 Task: Create a rule when custom fields dependencies is checked by anyone except me.
Action: Mouse moved to (1102, 101)
Screenshot: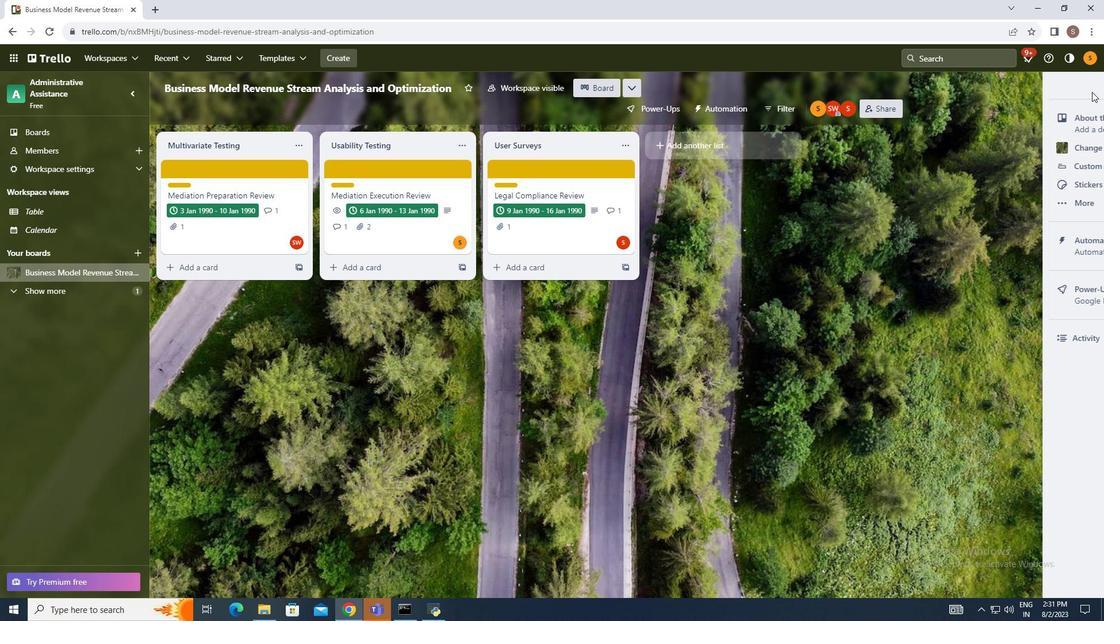 
Action: Mouse pressed left at (1102, 101)
Screenshot: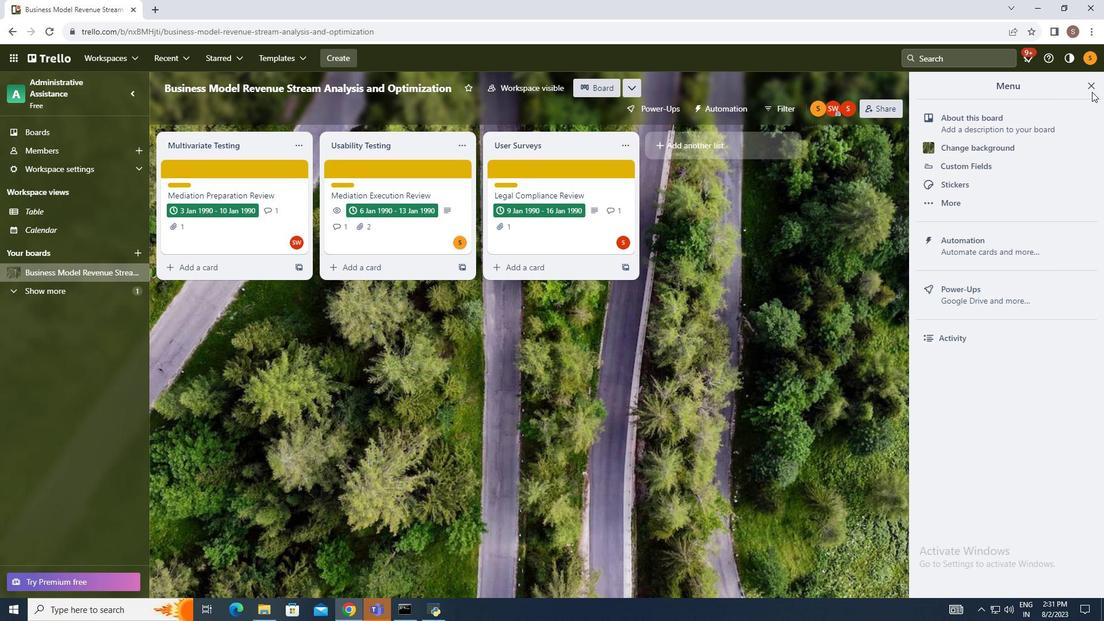 
Action: Mouse moved to (1000, 255)
Screenshot: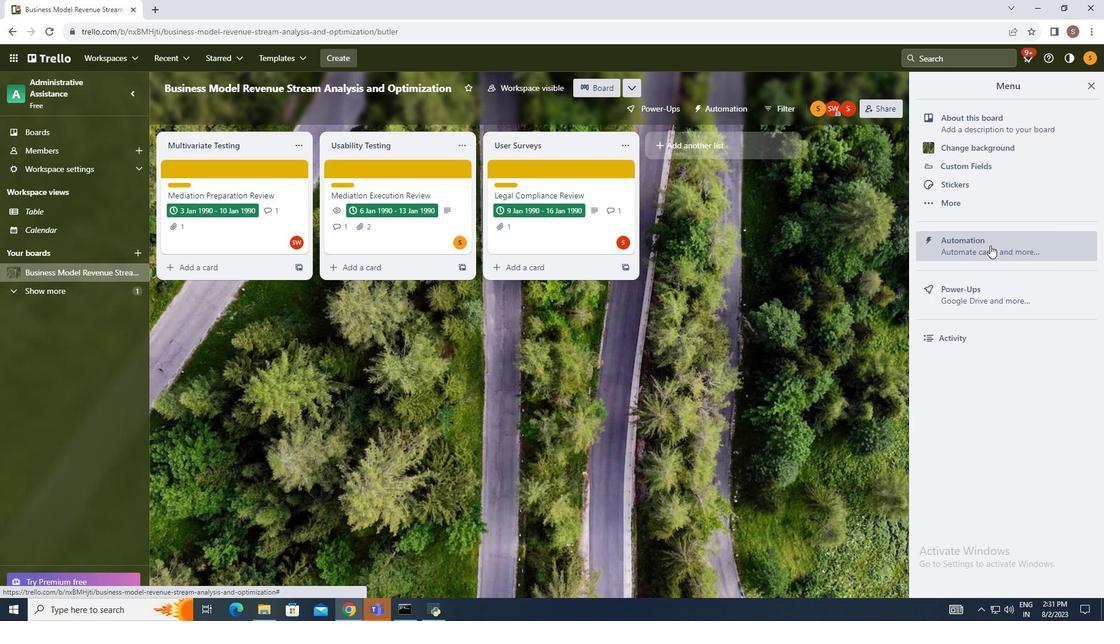 
Action: Mouse pressed left at (1000, 255)
Screenshot: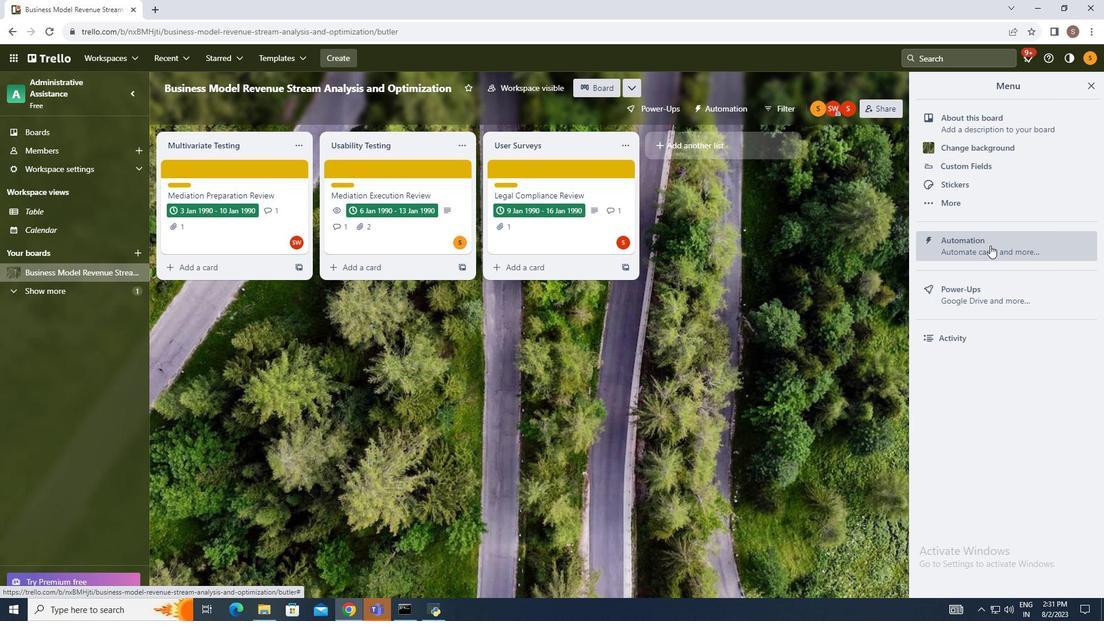 
Action: Mouse moved to (224, 214)
Screenshot: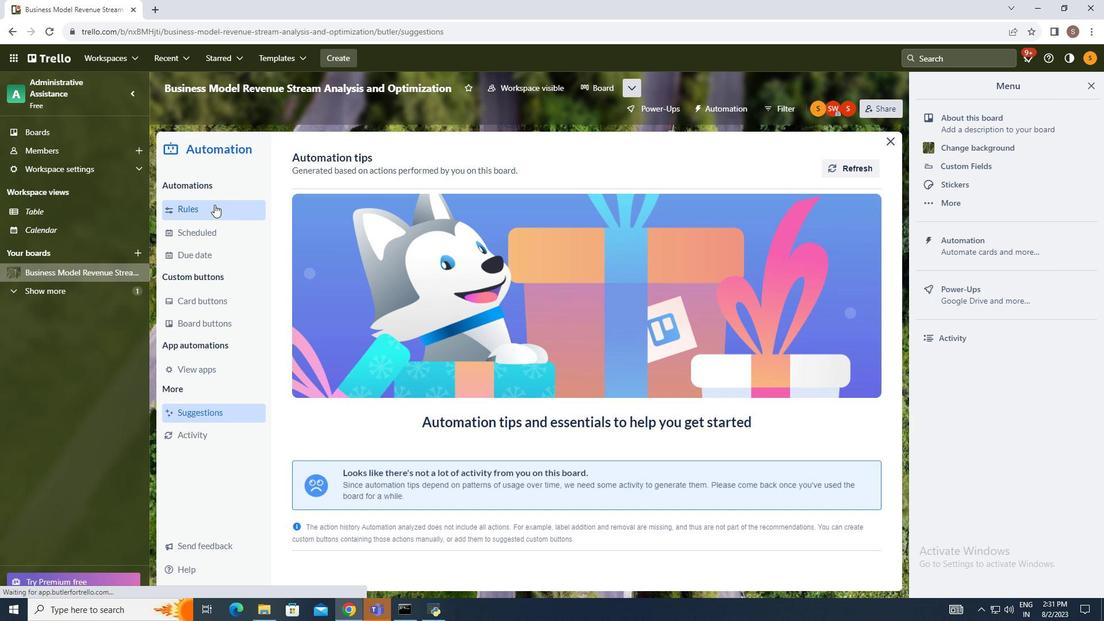 
Action: Mouse pressed left at (224, 214)
Screenshot: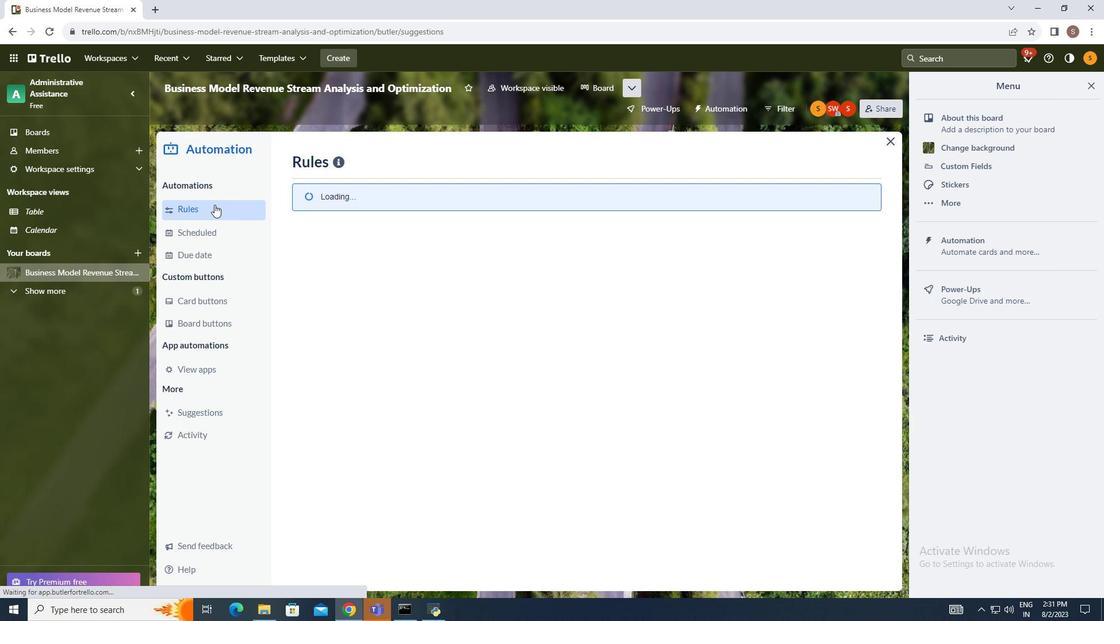 
Action: Mouse moved to (766, 170)
Screenshot: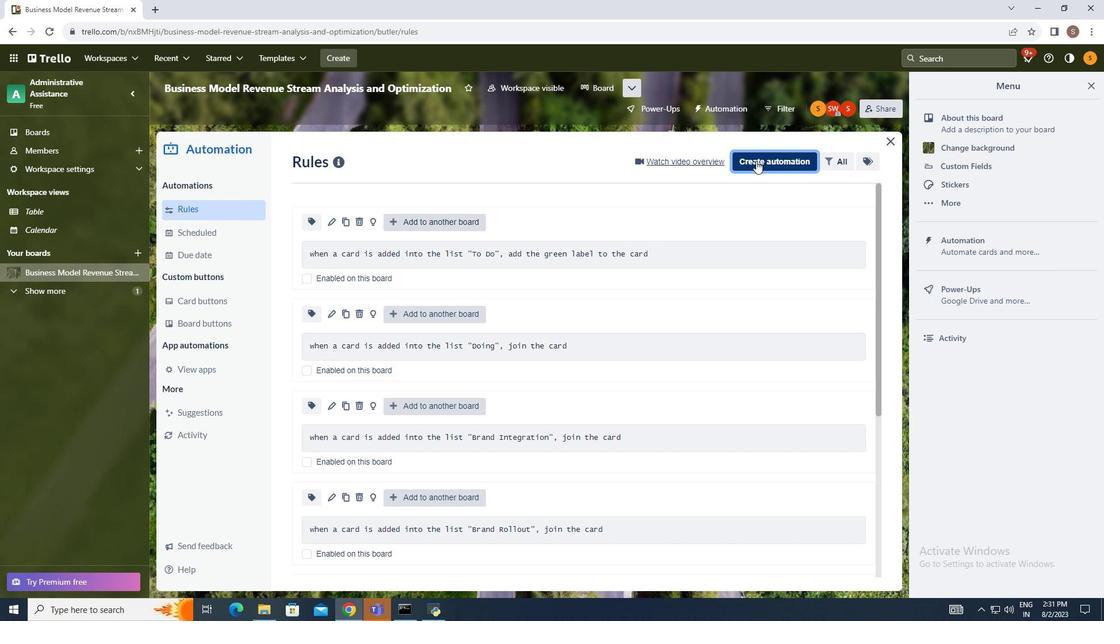 
Action: Mouse pressed left at (766, 170)
Screenshot: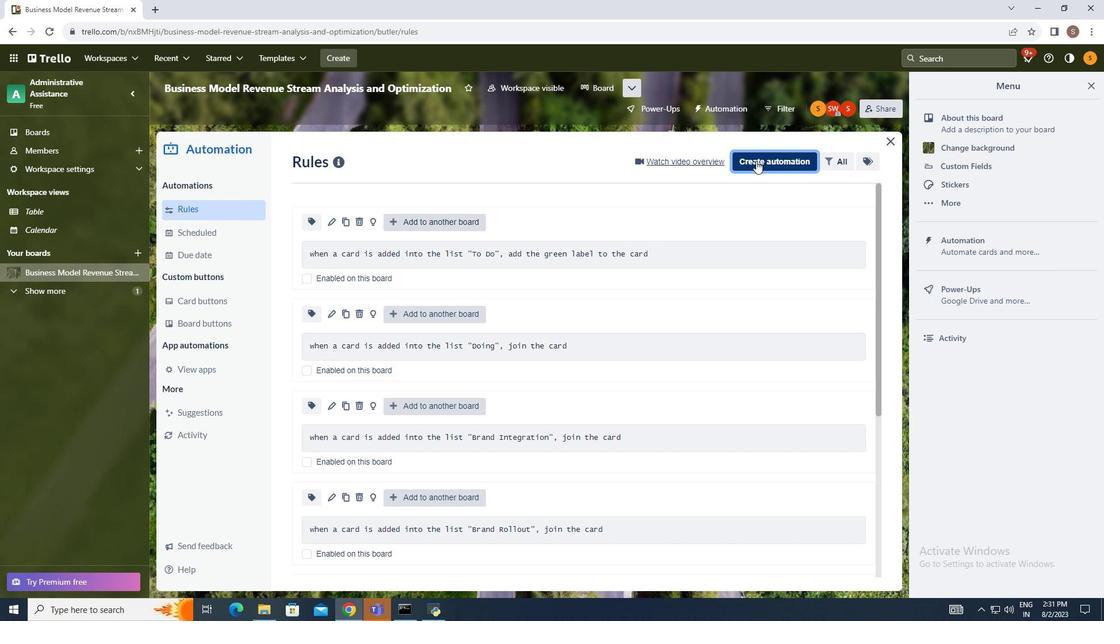 
Action: Mouse moved to (608, 281)
Screenshot: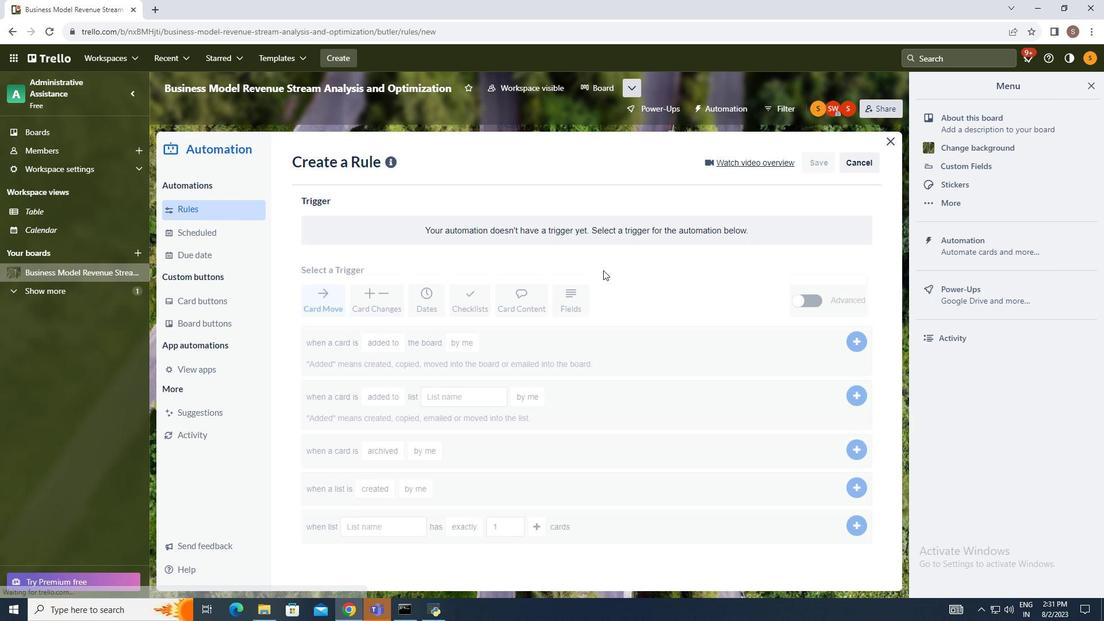 
Action: Mouse pressed left at (608, 281)
Screenshot: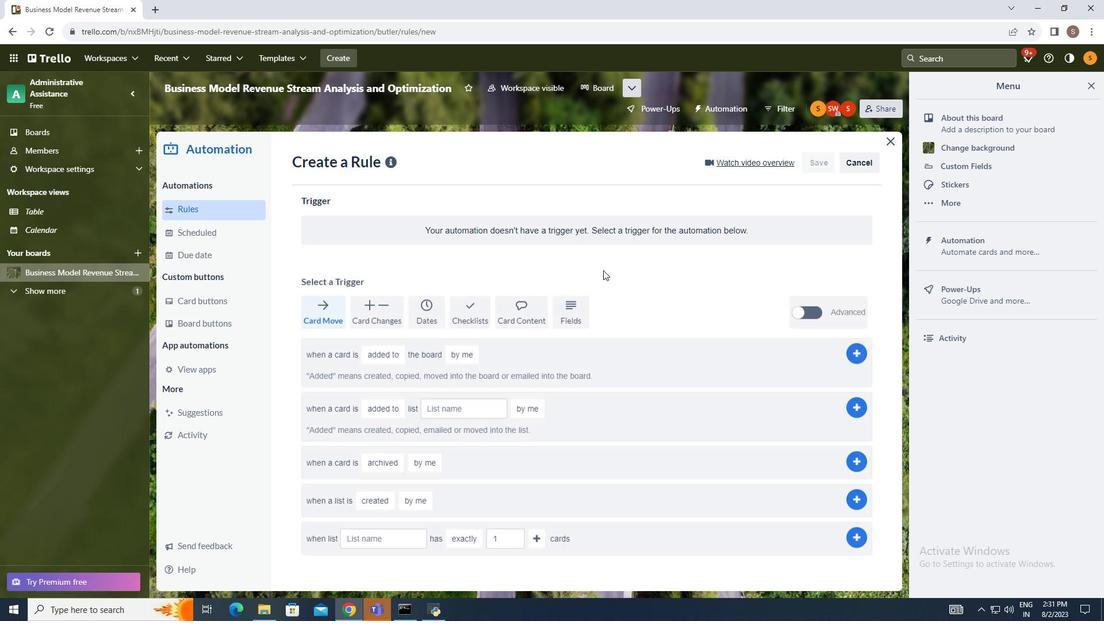 
Action: Mouse moved to (576, 322)
Screenshot: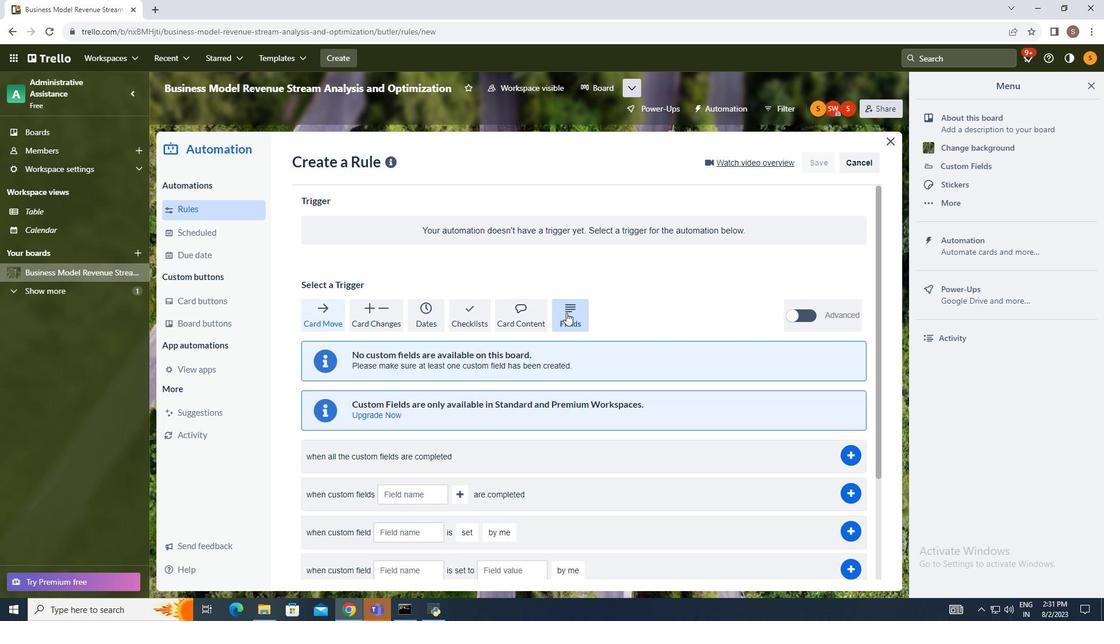 
Action: Mouse pressed left at (576, 322)
Screenshot: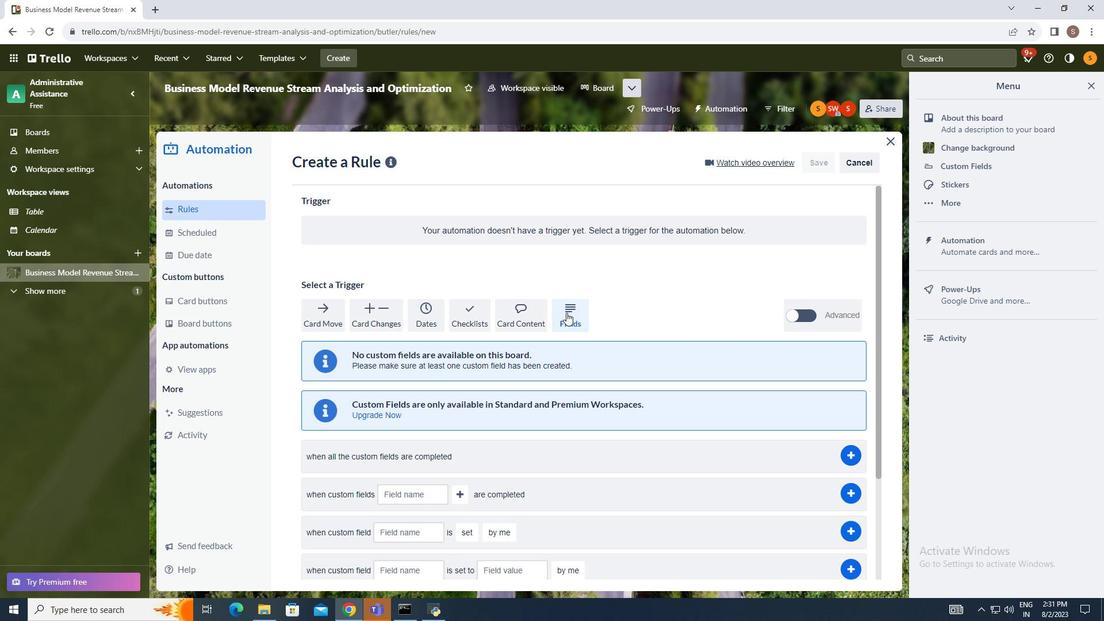 
Action: Mouse moved to (554, 453)
Screenshot: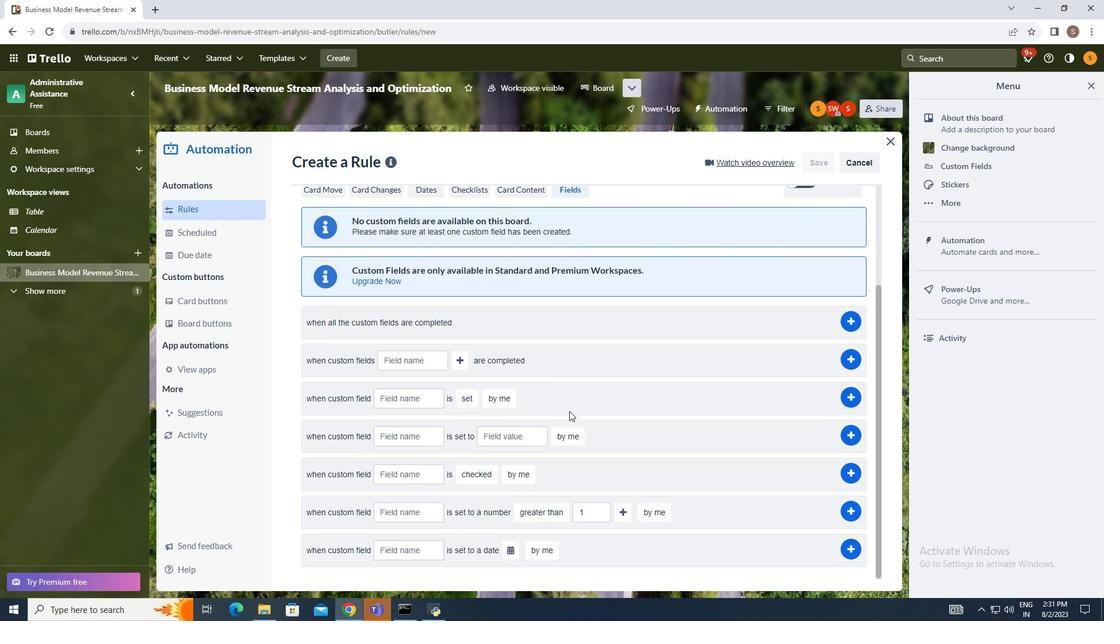 
Action: Mouse scrolled (554, 453) with delta (0, 0)
Screenshot: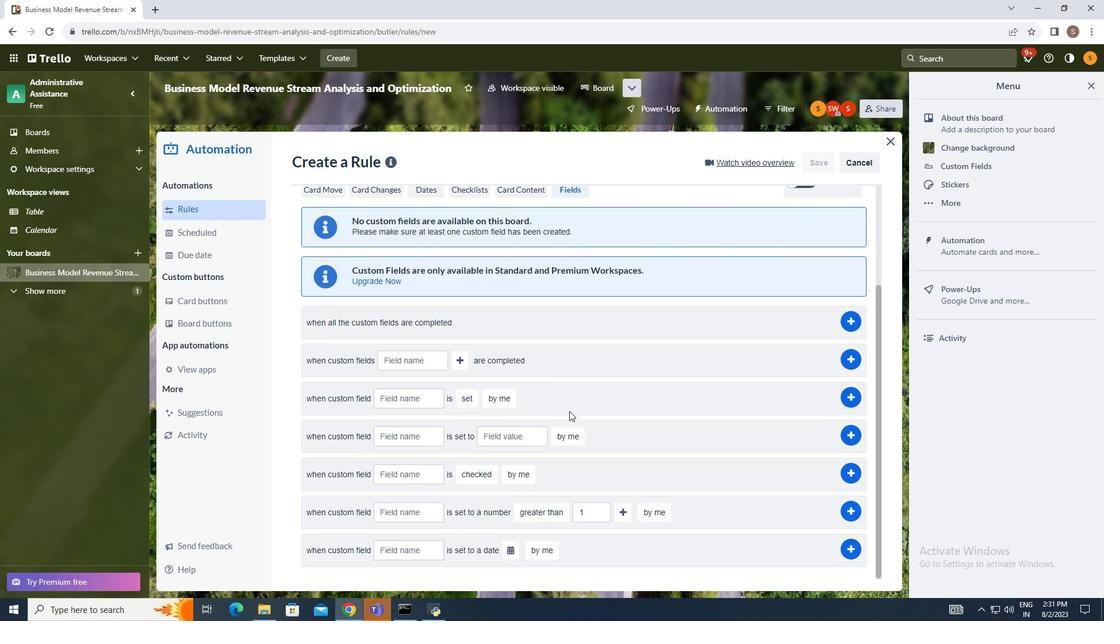 
Action: Mouse moved to (560, 451)
Screenshot: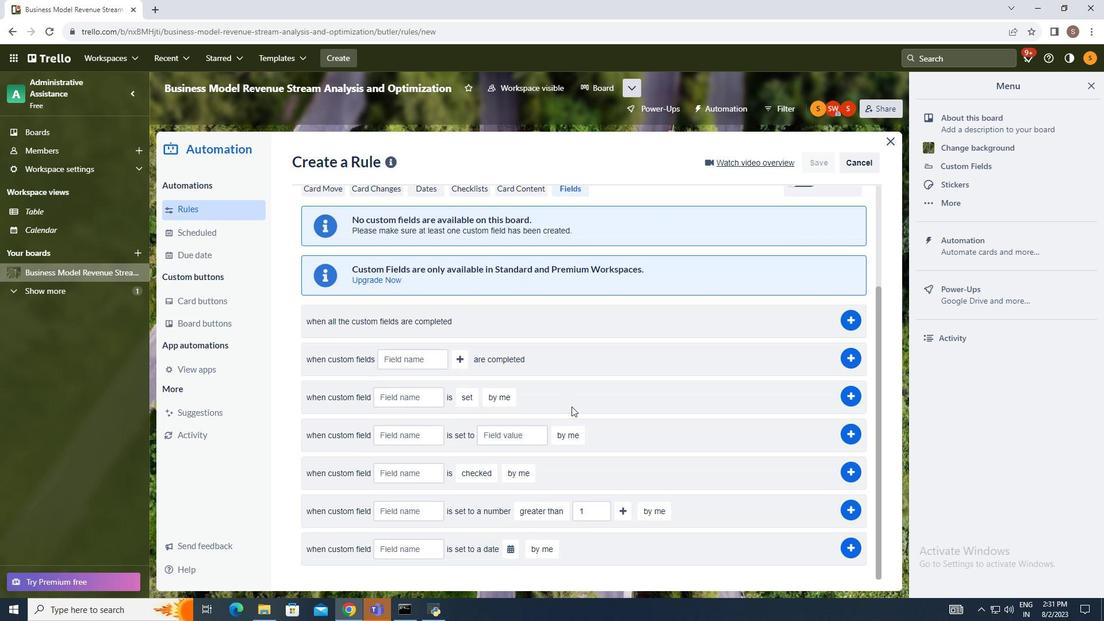 
Action: Mouse scrolled (560, 450) with delta (0, 0)
Screenshot: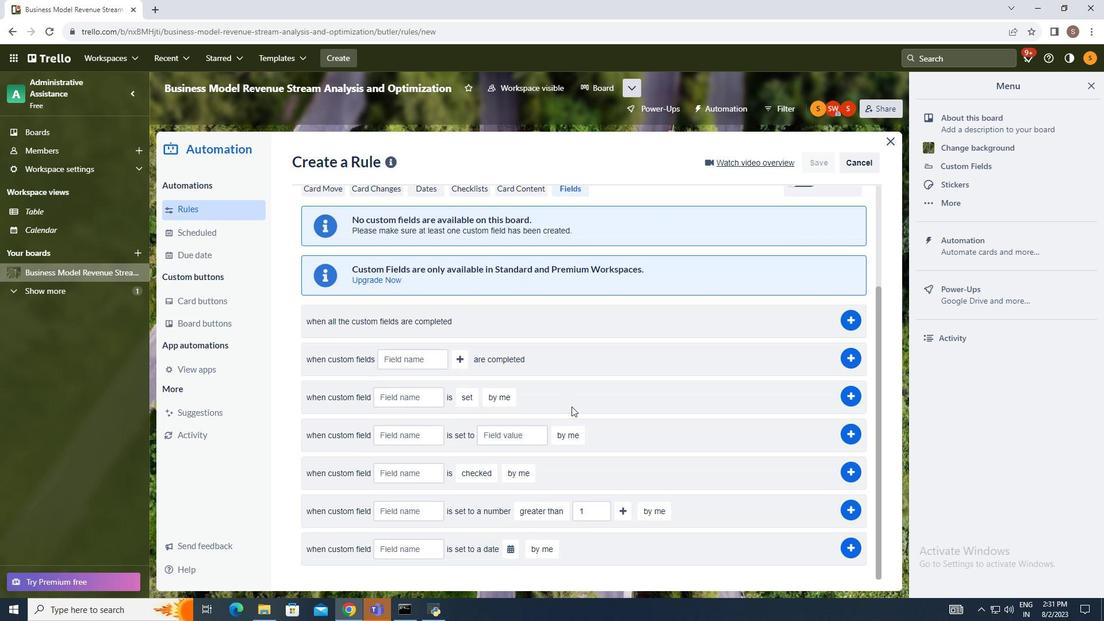 
Action: Mouse moved to (569, 446)
Screenshot: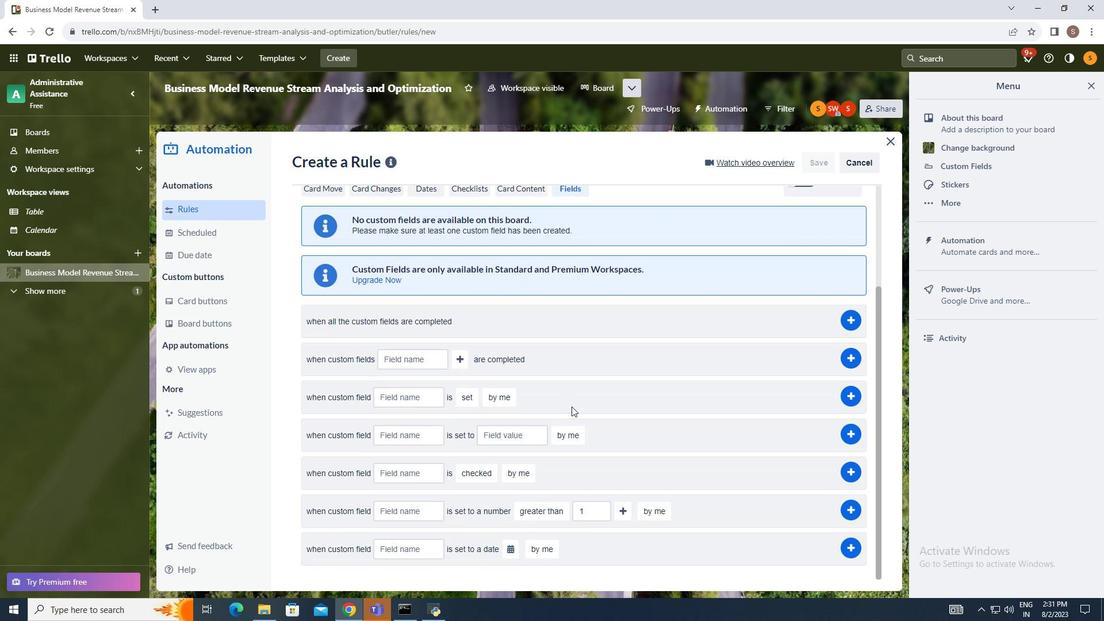 
Action: Mouse scrolled (569, 445) with delta (0, 0)
Screenshot: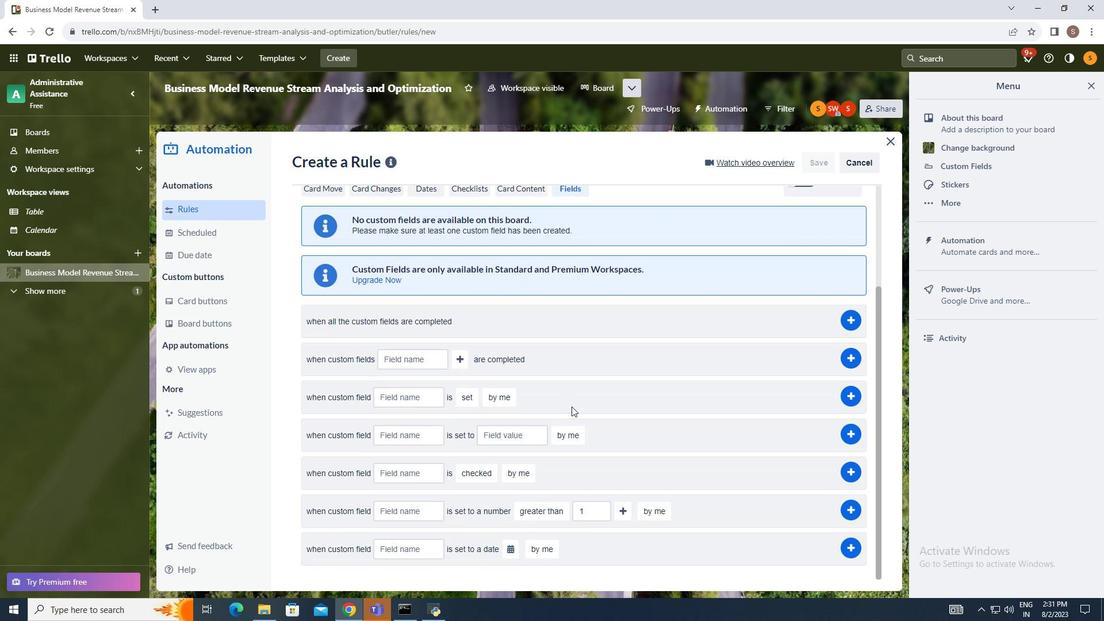 
Action: Mouse moved to (572, 442)
Screenshot: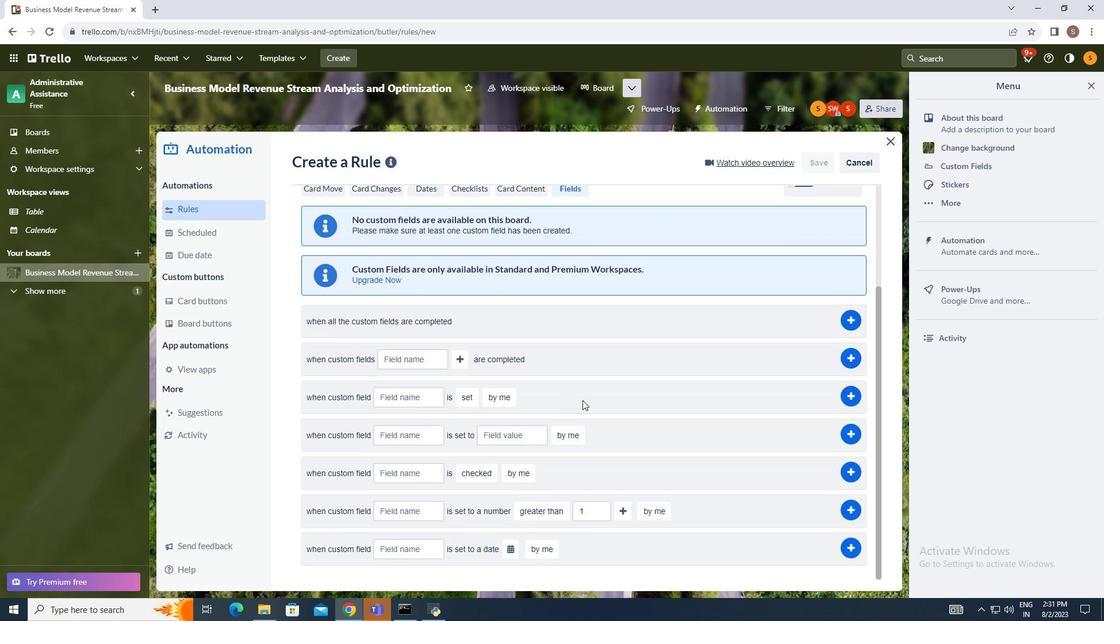 
Action: Mouse scrolled (572, 442) with delta (0, 0)
Screenshot: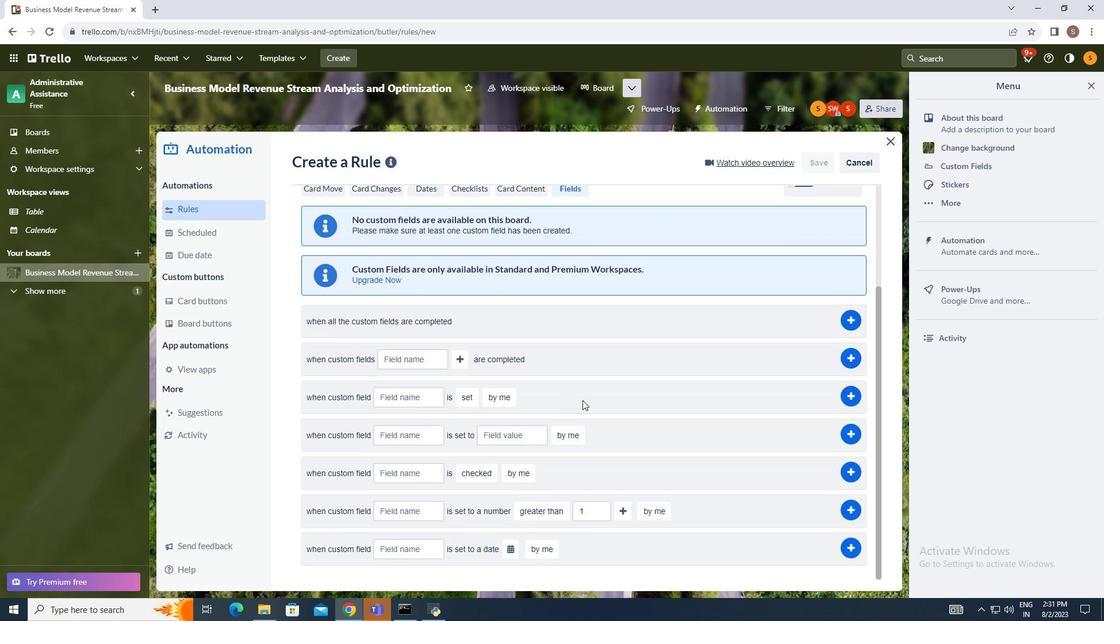 
Action: Mouse moved to (574, 431)
Screenshot: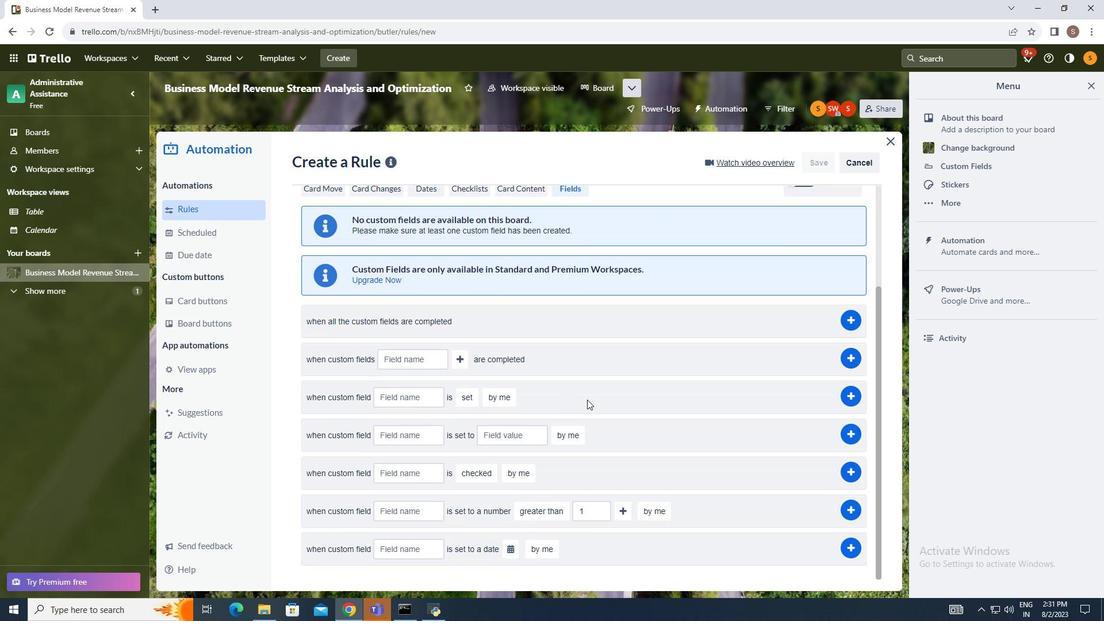 
Action: Mouse scrolled (574, 430) with delta (0, 0)
Screenshot: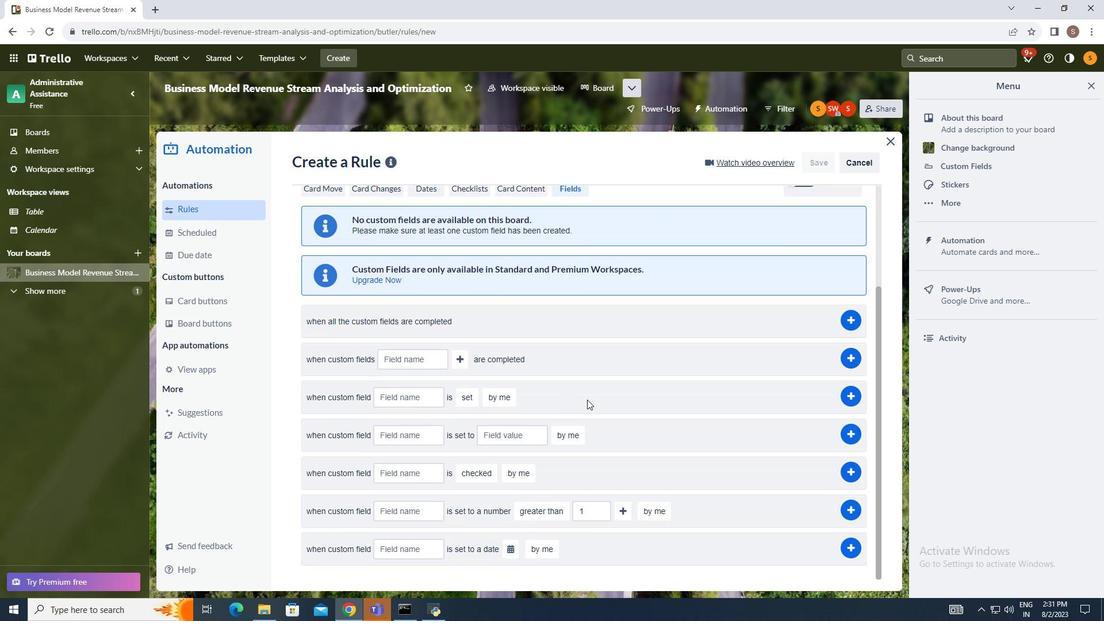 
Action: Mouse moved to (579, 421)
Screenshot: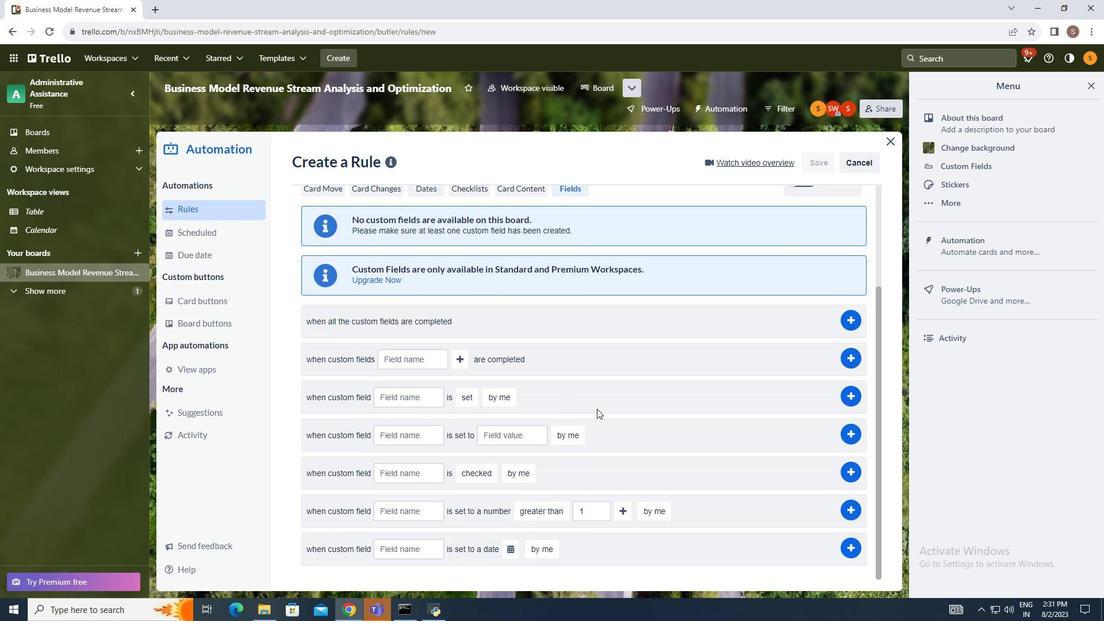 
Action: Mouse scrolled (579, 420) with delta (0, 0)
Screenshot: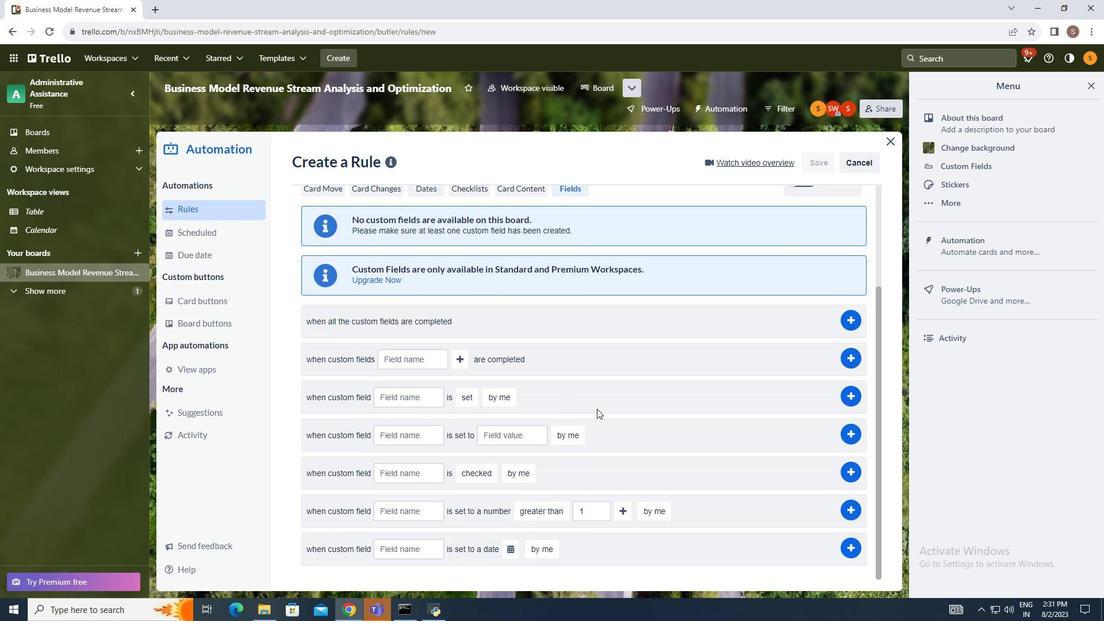 
Action: Mouse moved to (605, 415)
Screenshot: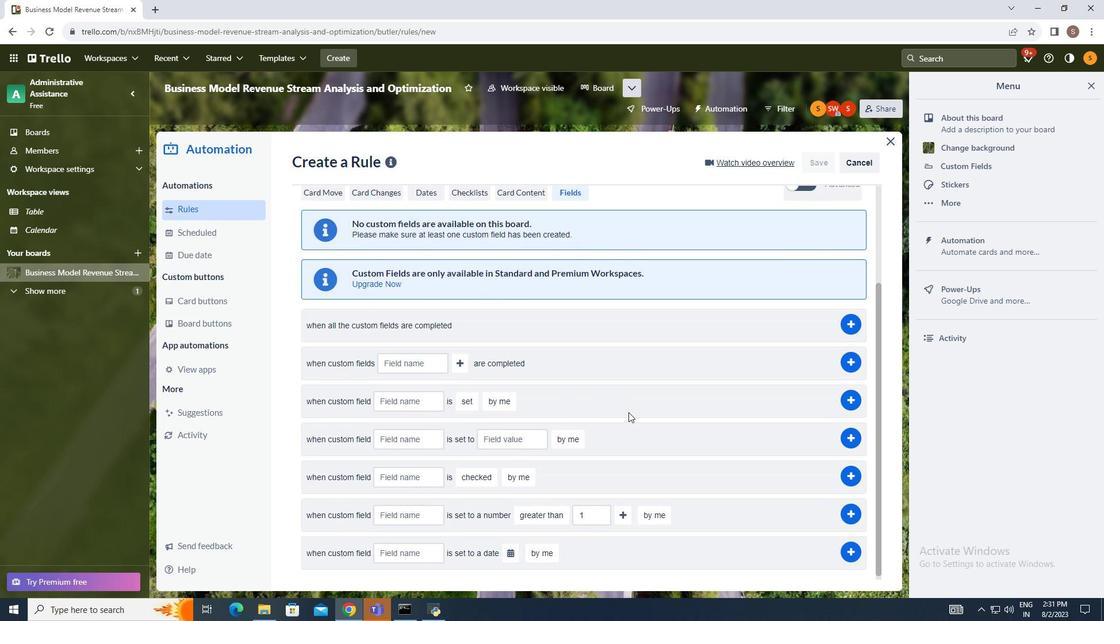 
Action: Mouse scrolled (605, 415) with delta (0, 0)
Screenshot: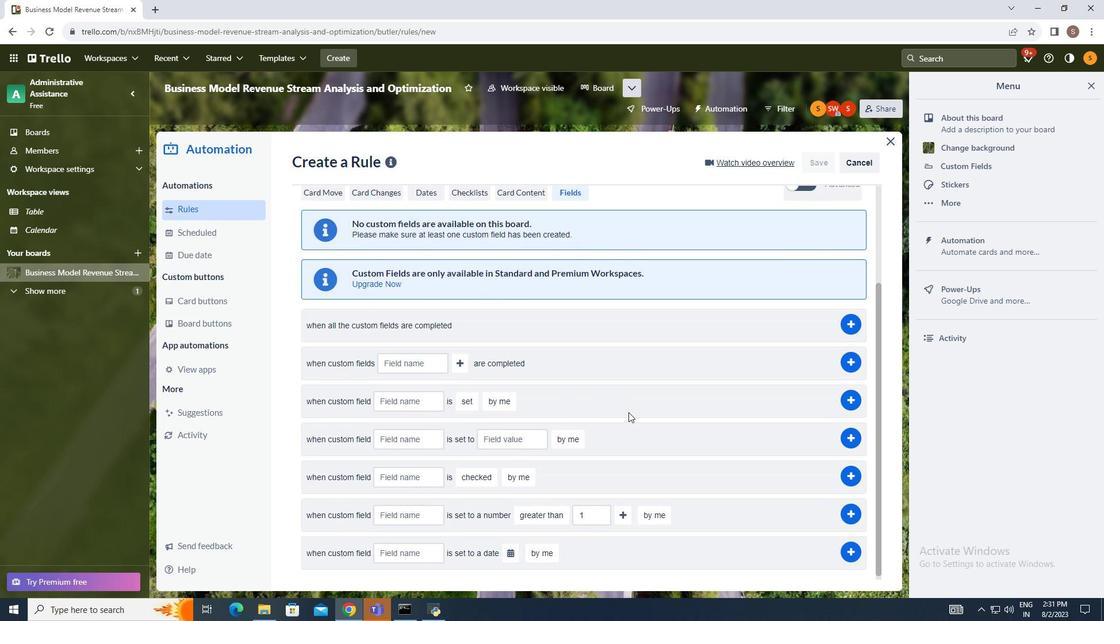 
Action: Mouse moved to (606, 417)
Screenshot: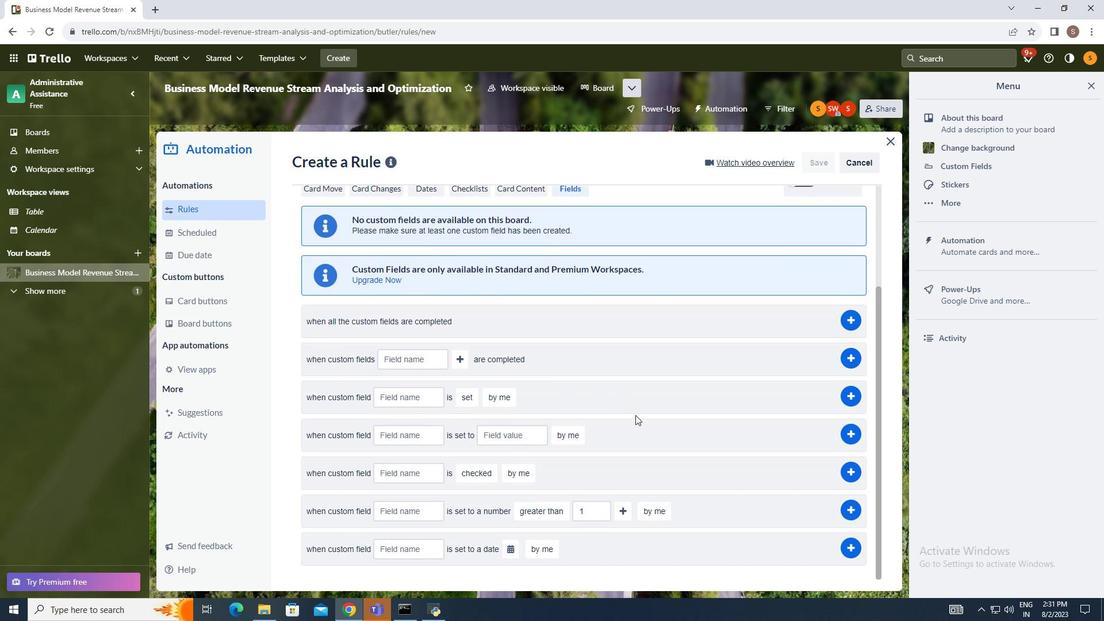
Action: Mouse scrolled (606, 416) with delta (0, 0)
Screenshot: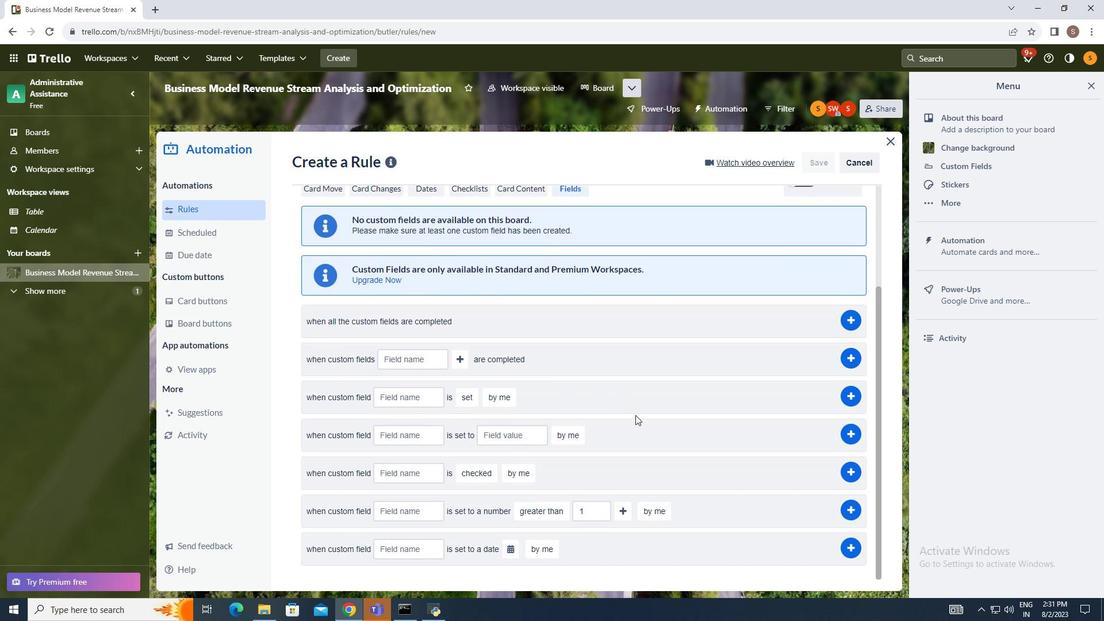
Action: Mouse moved to (608, 421)
Screenshot: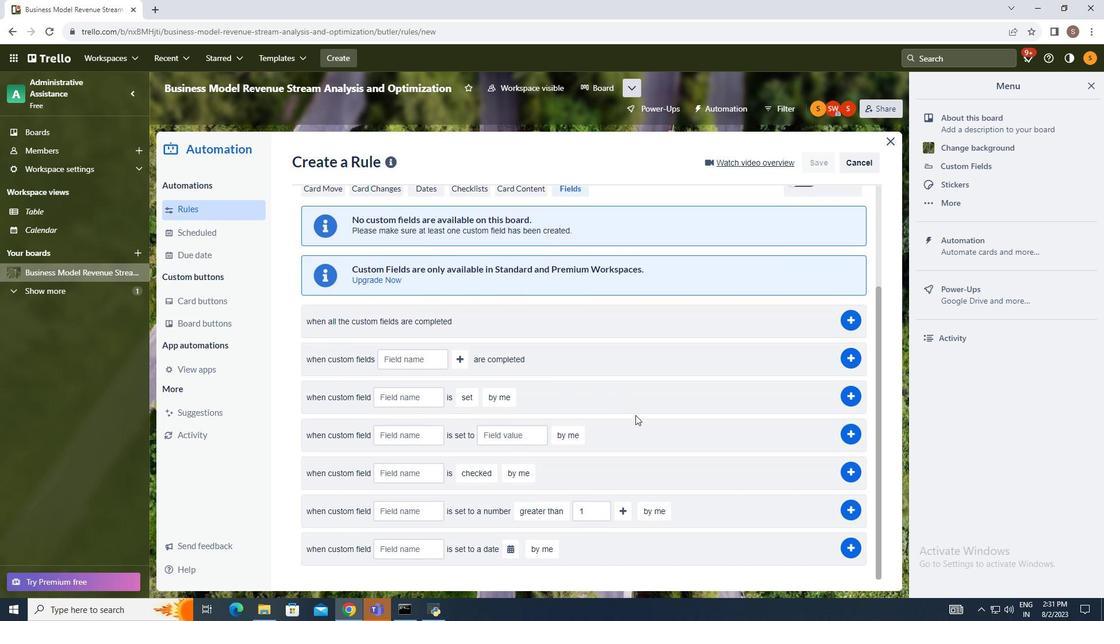 
Action: Mouse scrolled (608, 421) with delta (0, 0)
Screenshot: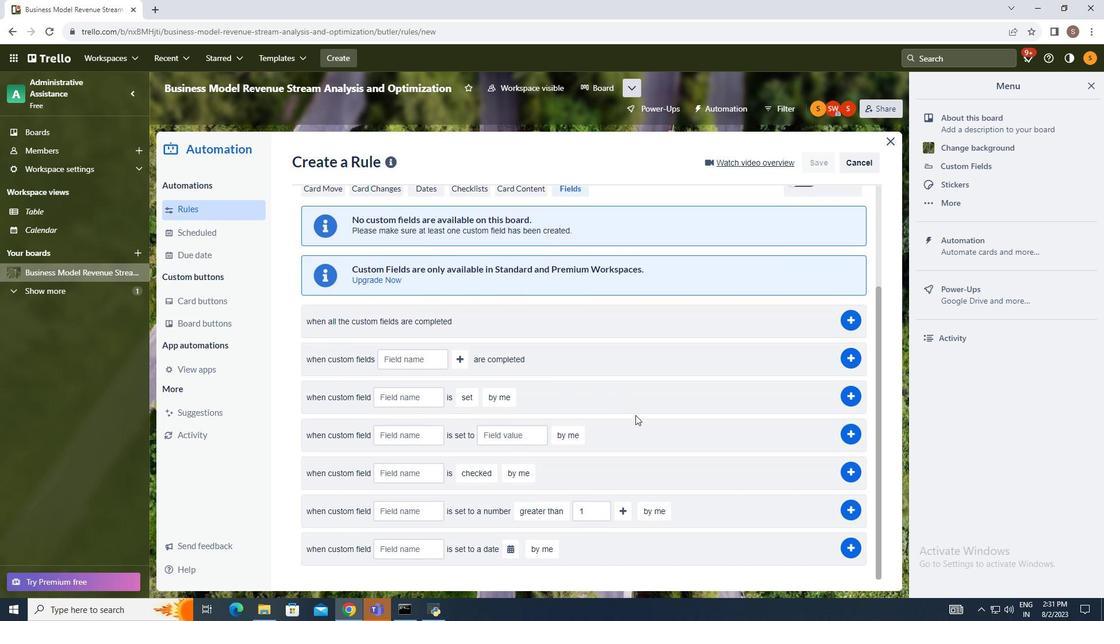
Action: Mouse moved to (608, 421)
Screenshot: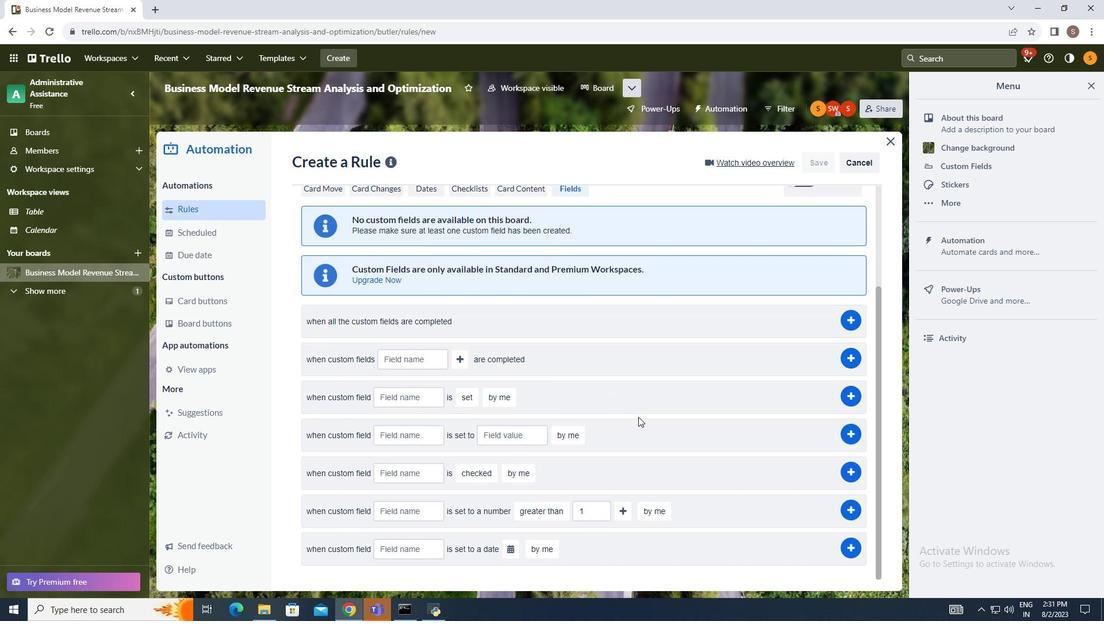 
Action: Mouse scrolled (608, 421) with delta (0, 0)
Screenshot: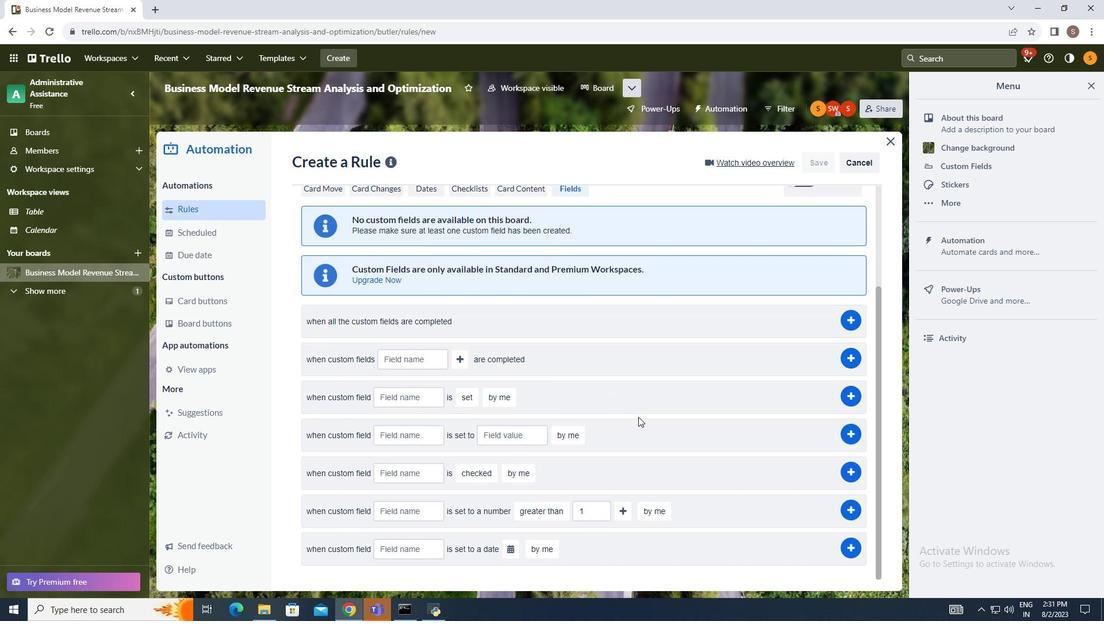
Action: Mouse moved to (649, 429)
Screenshot: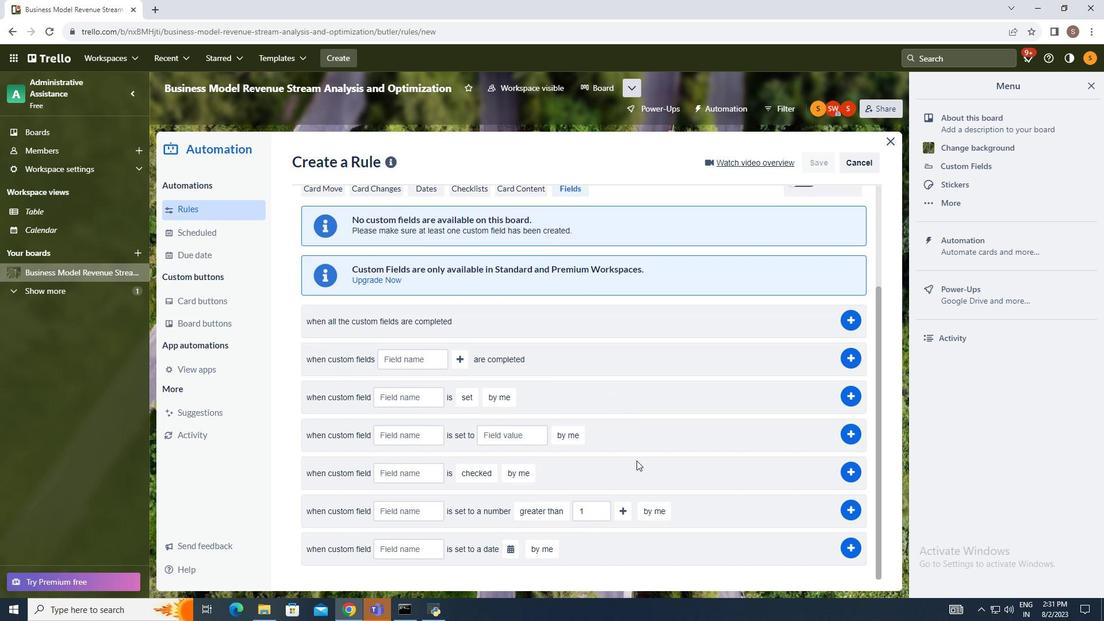 
Action: Mouse scrolled (649, 429) with delta (0, 0)
Screenshot: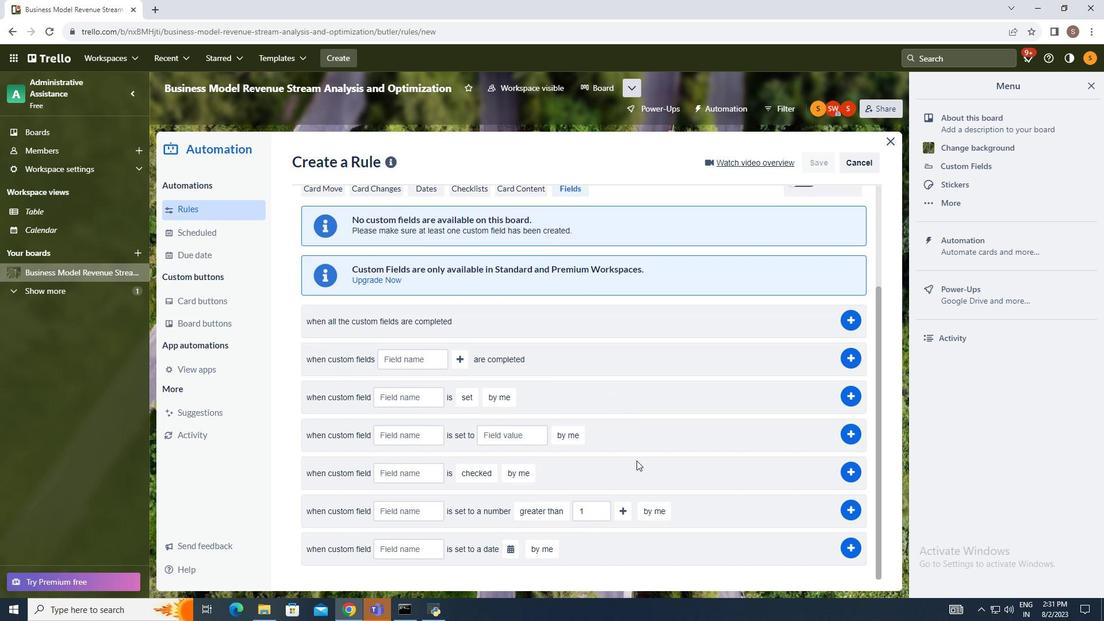 
Action: Mouse moved to (649, 429)
Screenshot: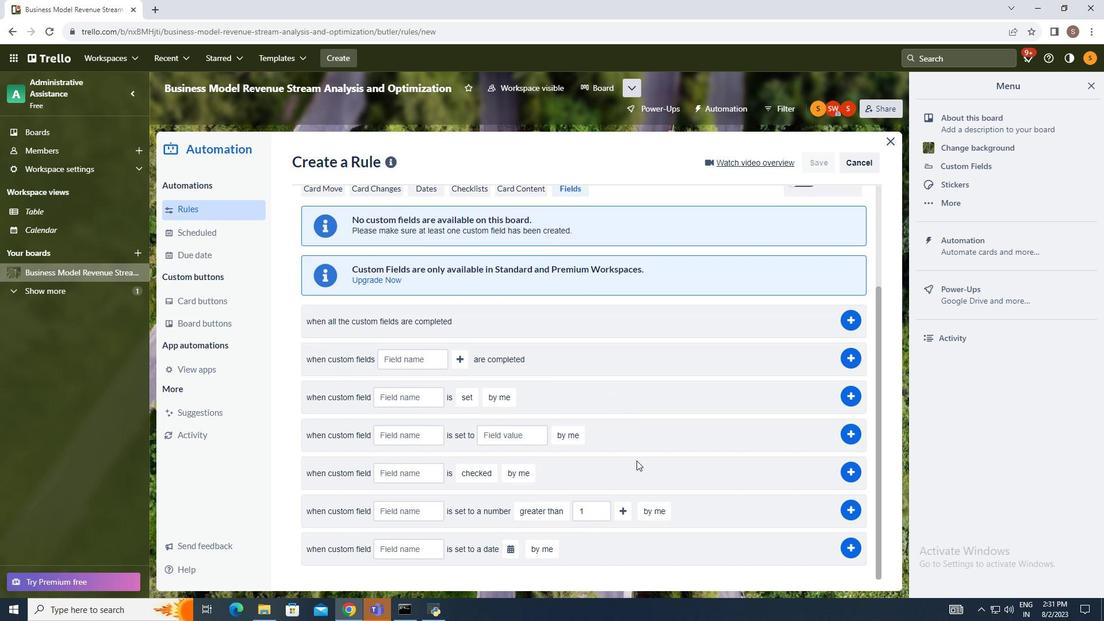 
Action: Mouse scrolled (649, 429) with delta (0, 0)
Screenshot: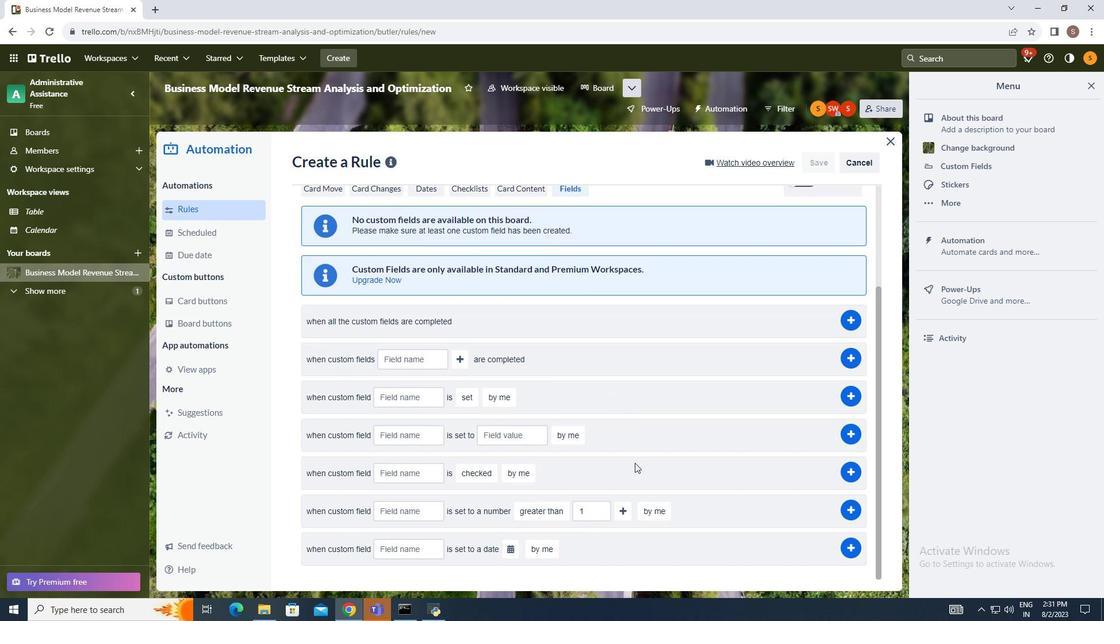 
Action: Mouse scrolled (649, 429) with delta (0, 0)
Screenshot: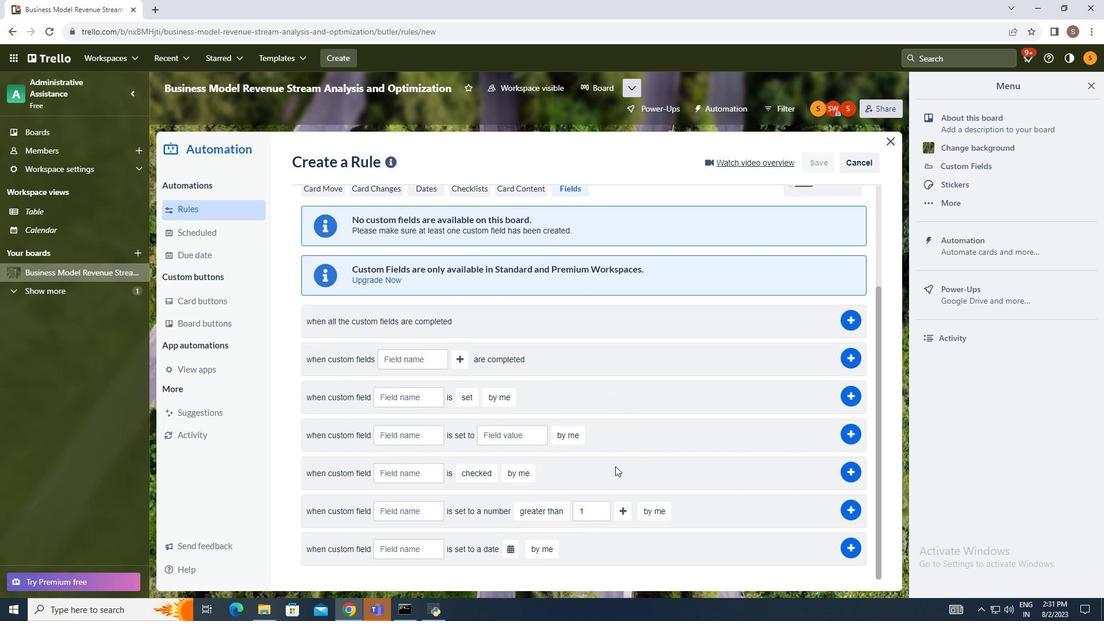 
Action: Mouse moved to (399, 481)
Screenshot: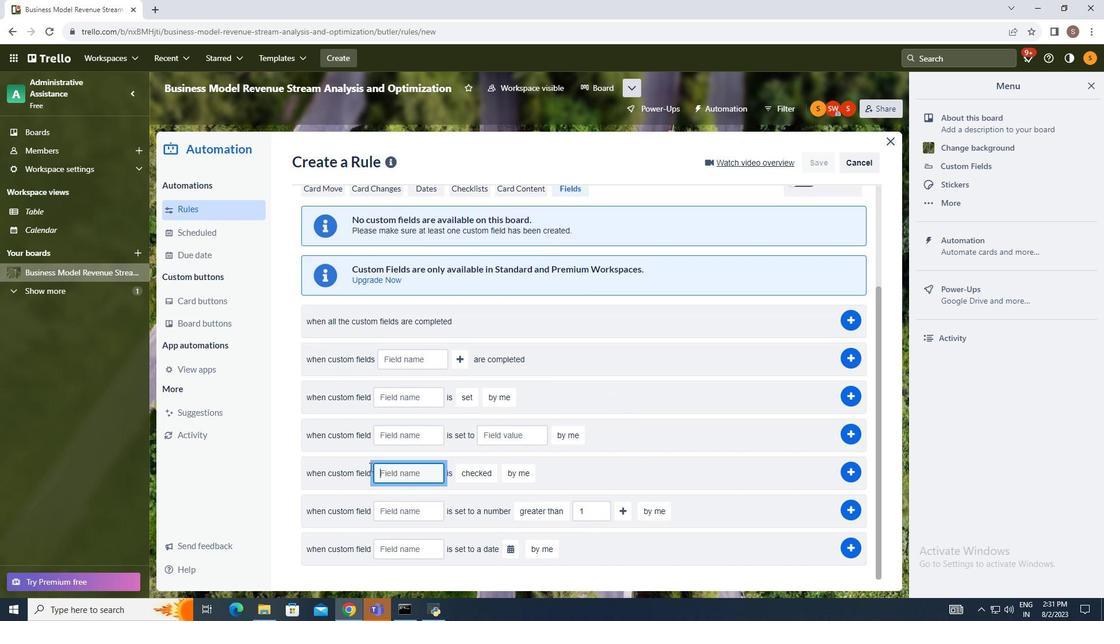
Action: Mouse pressed left at (399, 481)
Screenshot: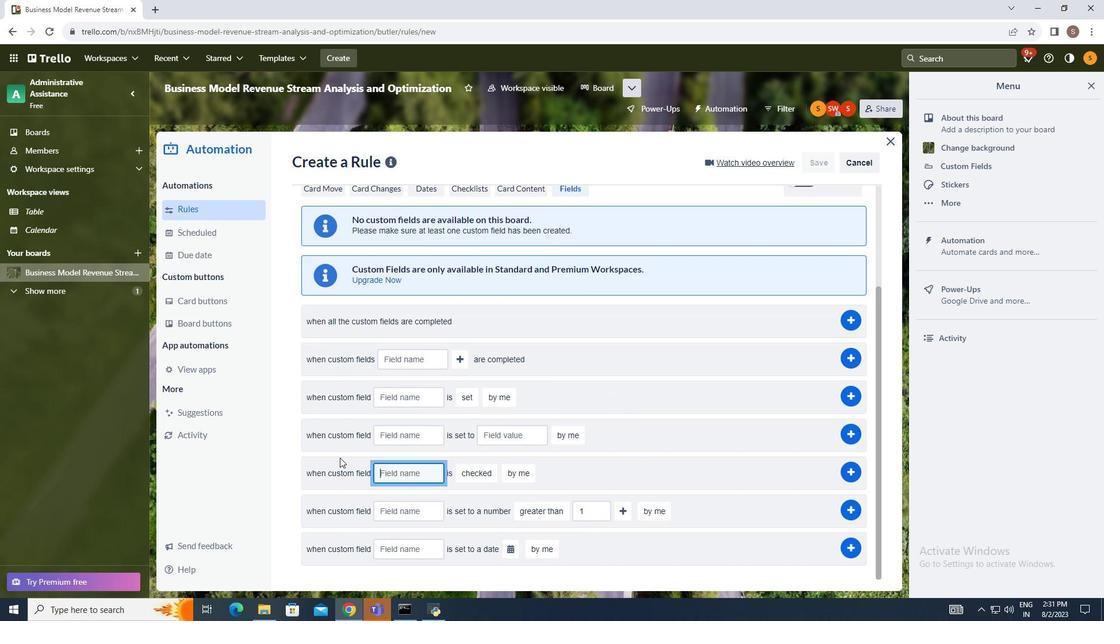 
Action: Mouse moved to (333, 467)
Screenshot: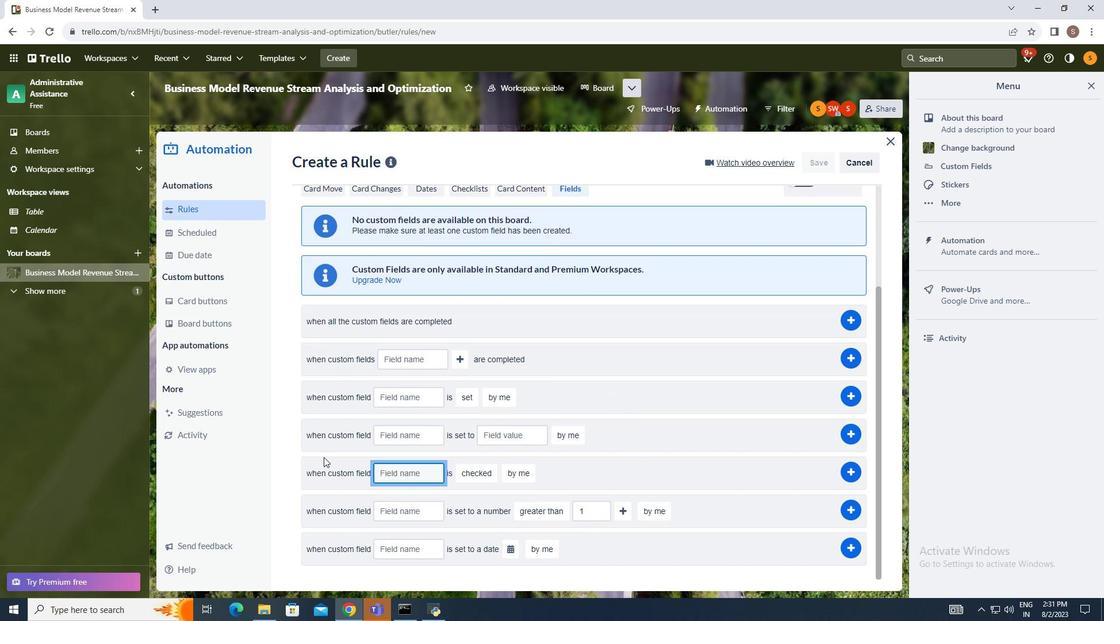 
Action: Key pressed dependencies
Screenshot: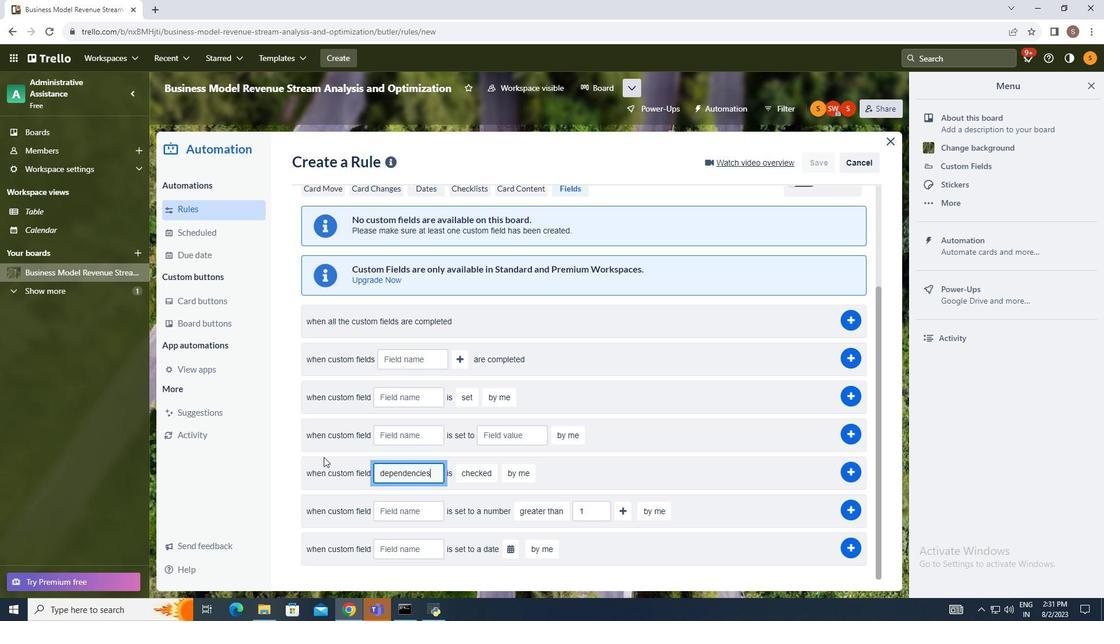 
Action: Mouse moved to (478, 483)
Screenshot: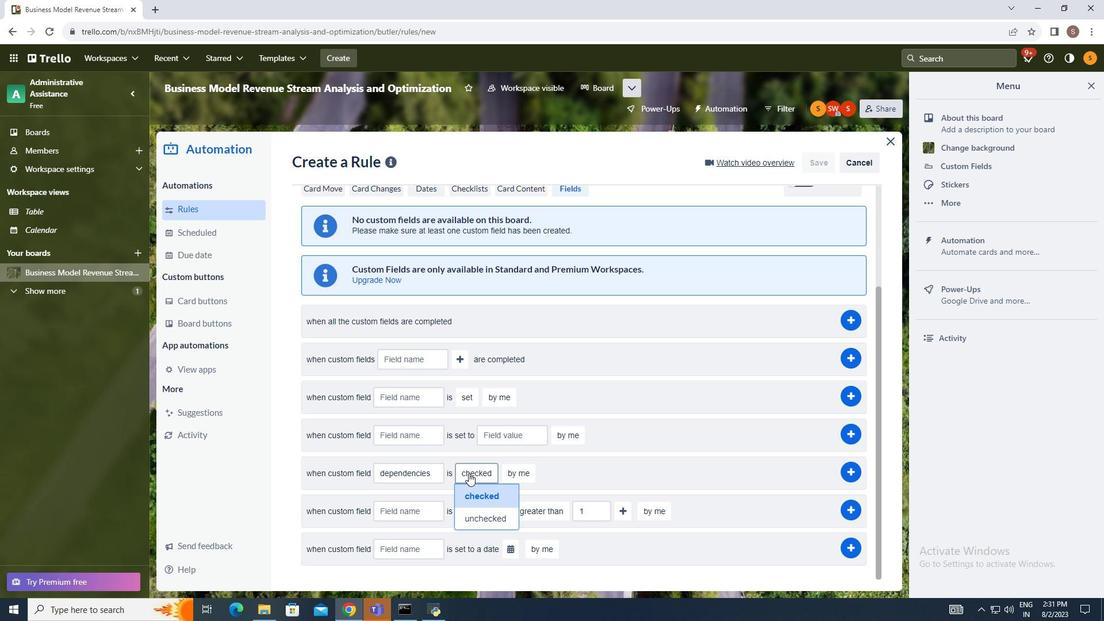 
Action: Mouse pressed left at (478, 483)
Screenshot: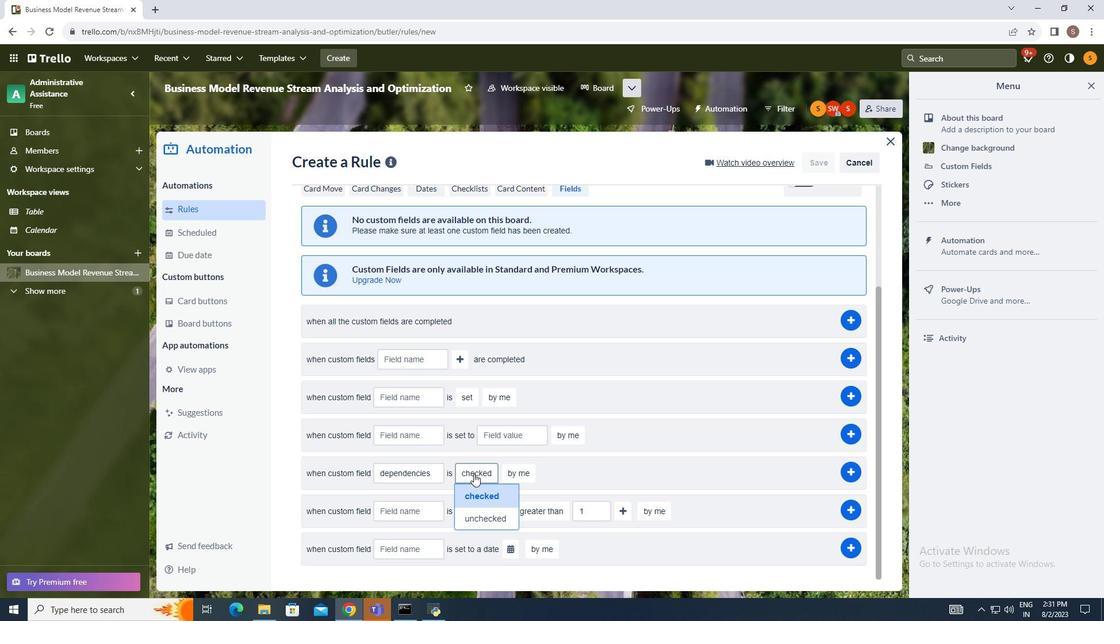 
Action: Mouse moved to (491, 502)
Screenshot: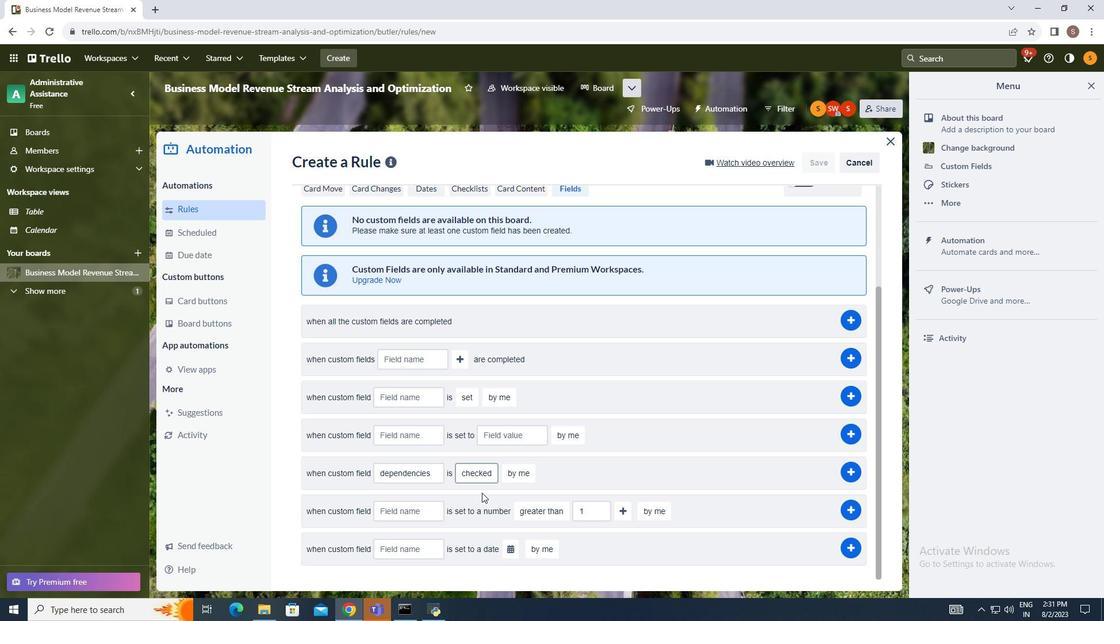 
Action: Mouse pressed left at (491, 502)
Screenshot: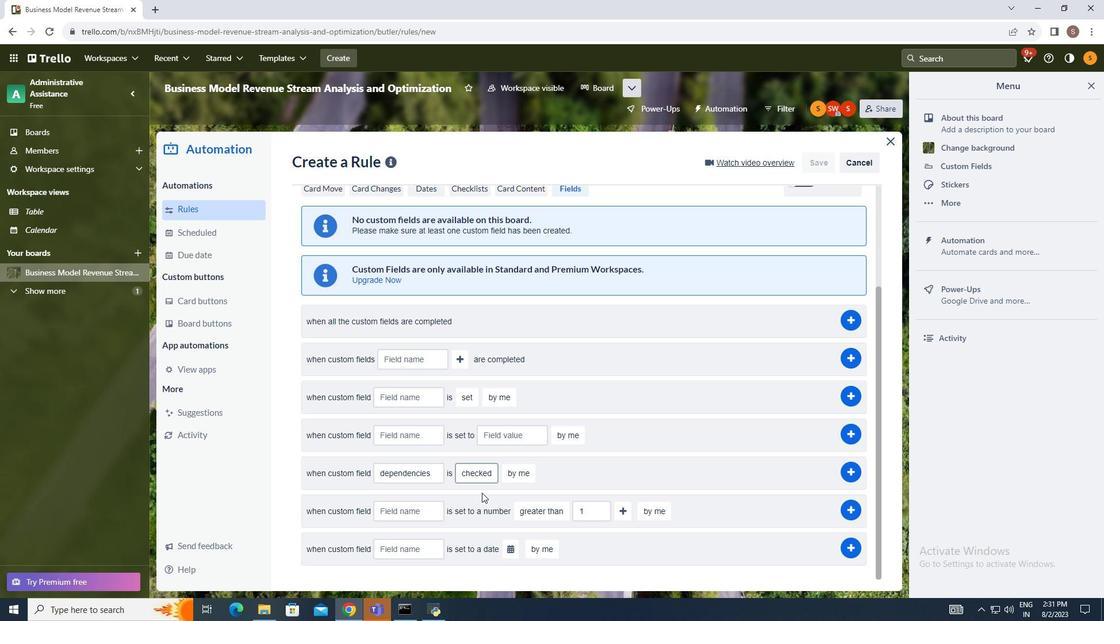 
Action: Mouse moved to (523, 488)
Screenshot: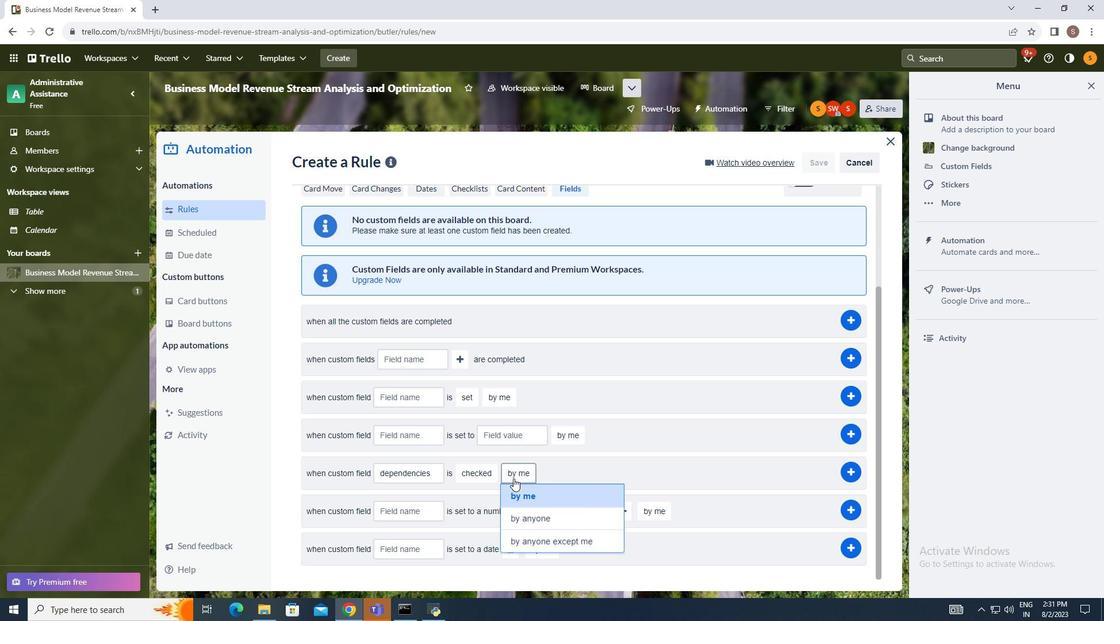 
Action: Mouse pressed left at (523, 488)
Screenshot: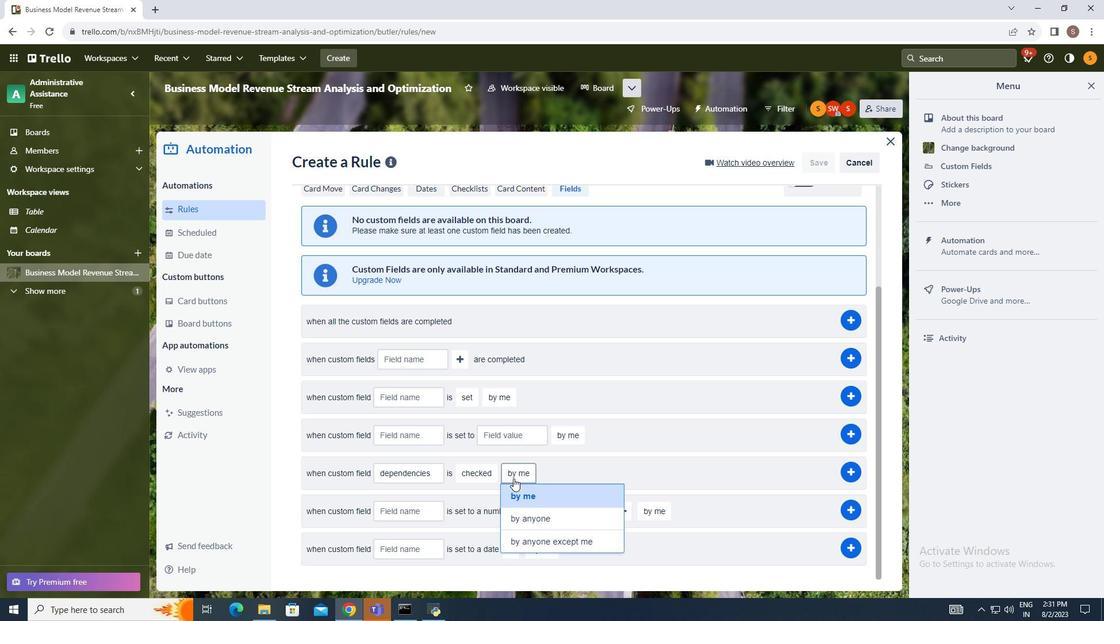 
Action: Mouse moved to (549, 555)
Screenshot: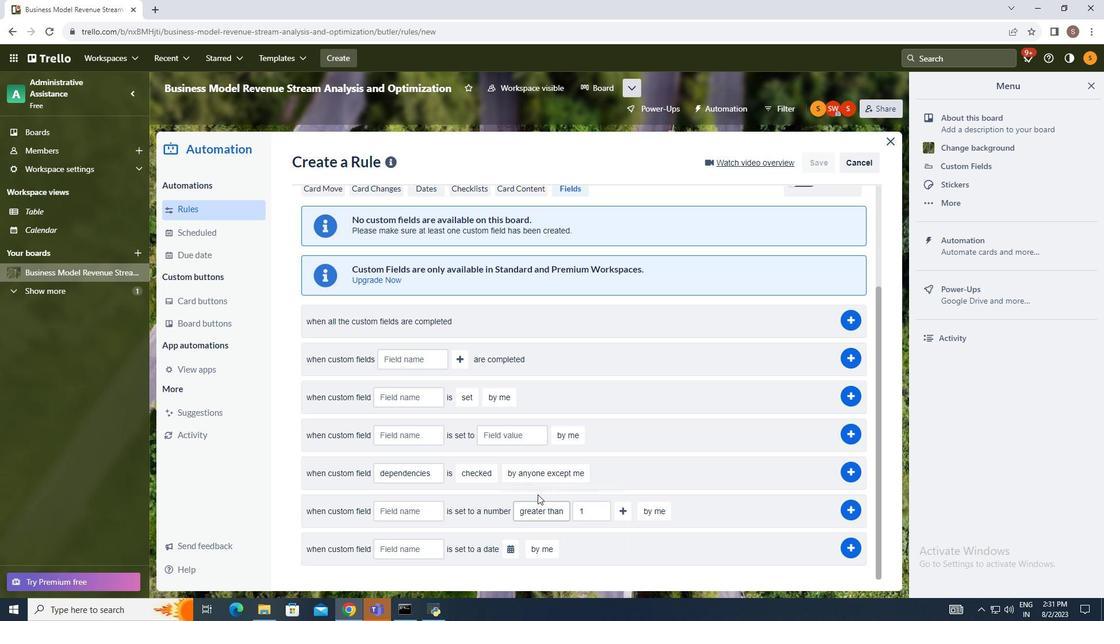 
Action: Mouse pressed left at (549, 555)
Screenshot: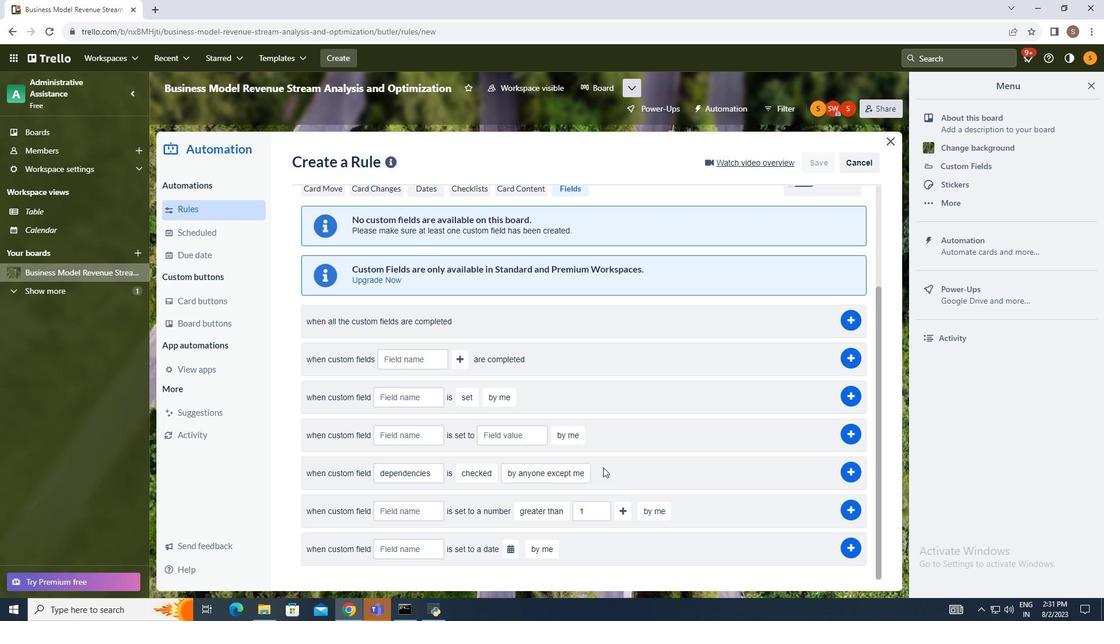 
Action: Mouse moved to (863, 483)
Screenshot: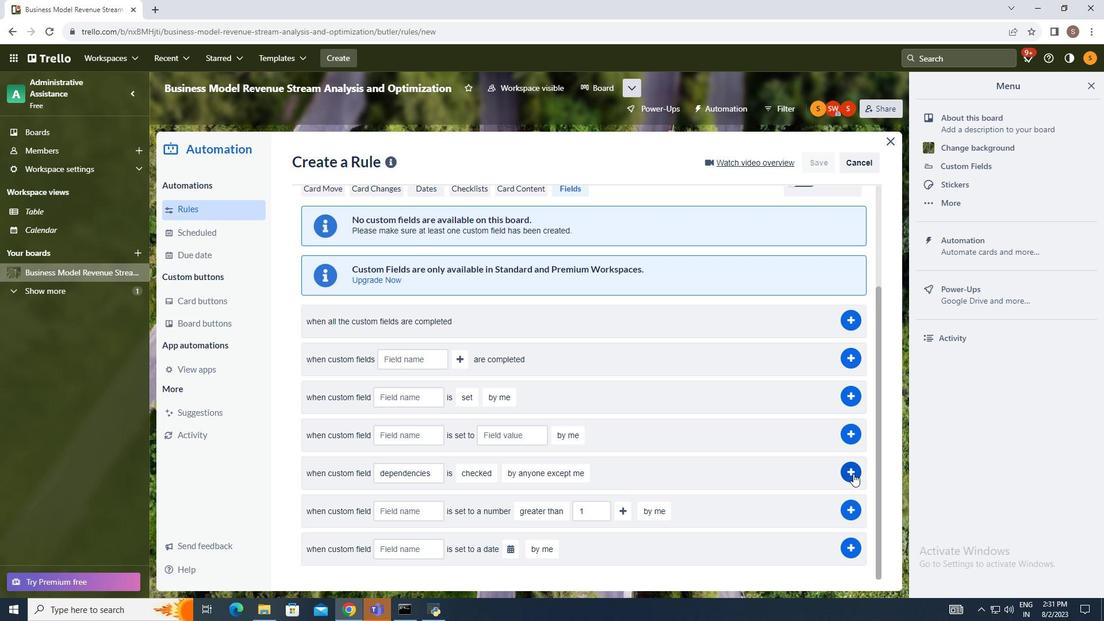 
Action: Mouse pressed left at (863, 483)
Screenshot: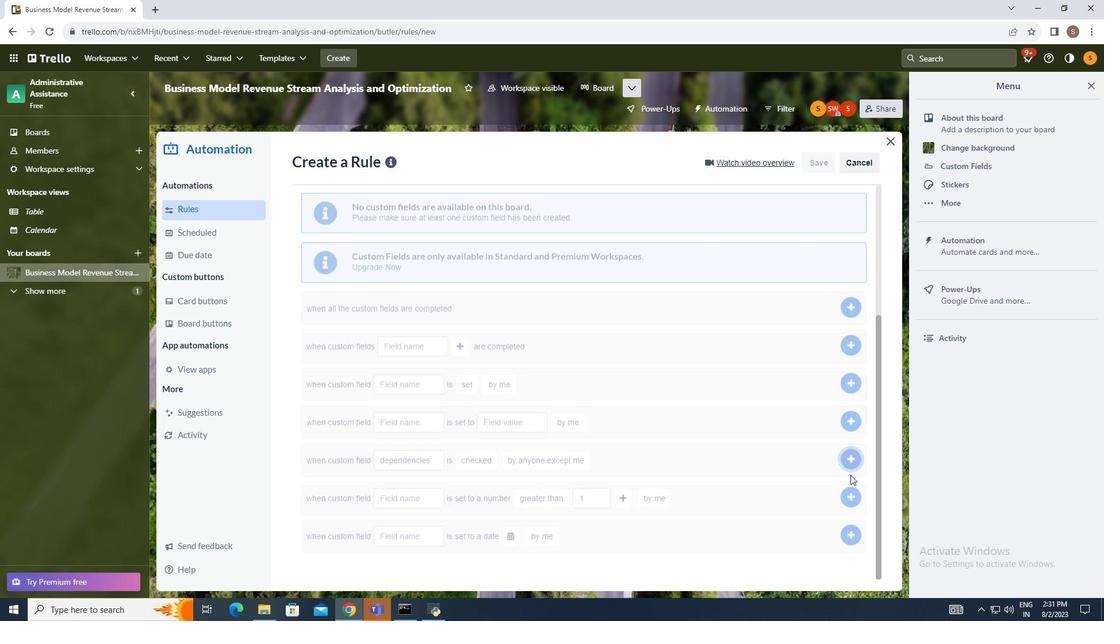 
Action: Mouse moved to (938, 472)
Screenshot: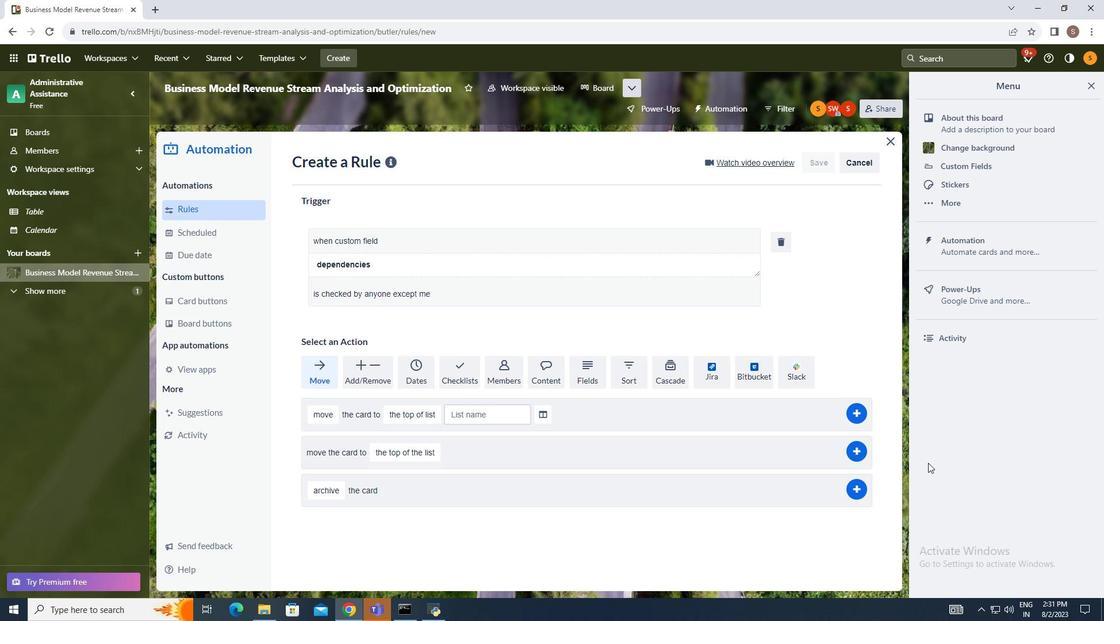 
